 Task: Send an email with the signature Elizabeth Parker with the subject 'Request for a background check' and the message 'Please let me know if there are any changes to the project timeline.' from softage.1@softage.net to softage.8@softage.net,  softage.1@softage.net and softage.9@softage.net with CC to softage.10@softage.net with an attached document Technical_manual.docx
Action: Key pressed n
Screenshot: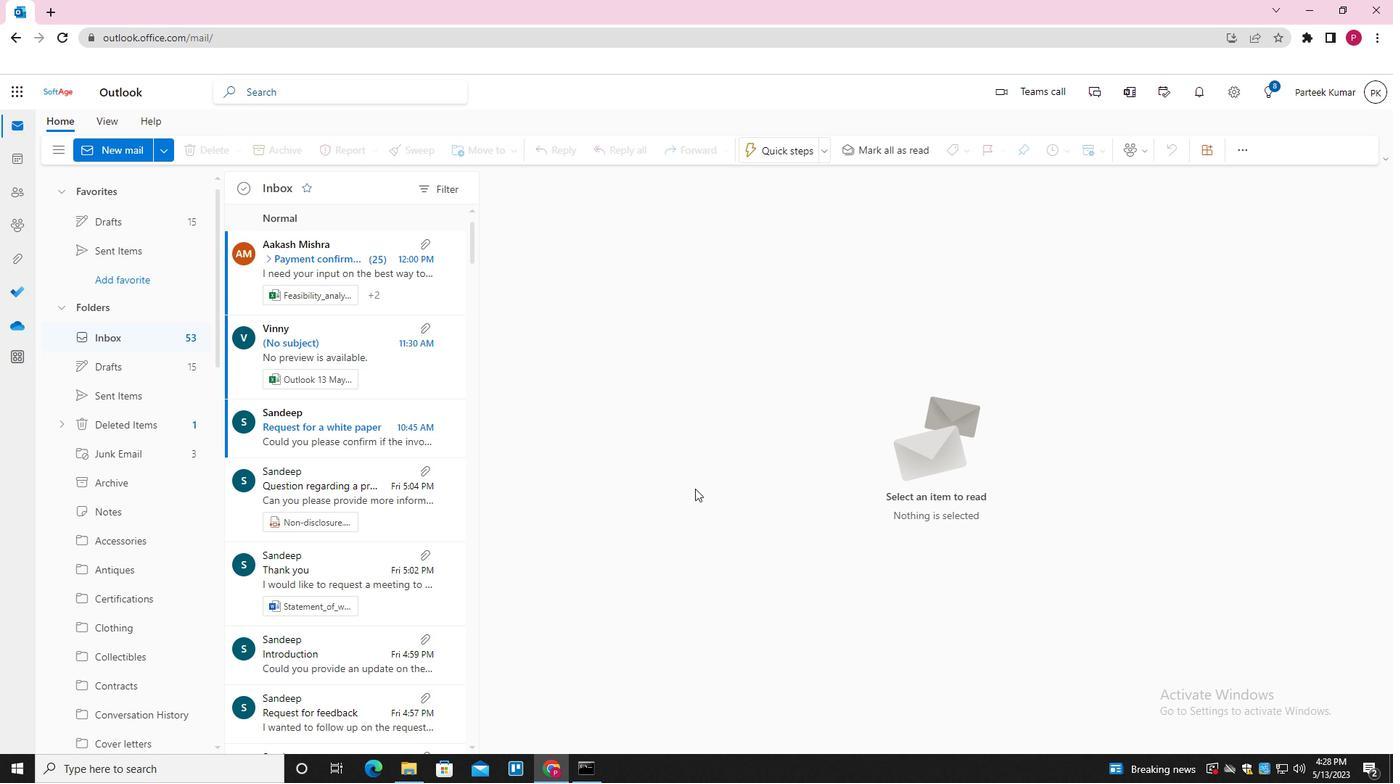 
Action: Mouse moved to (974, 153)
Screenshot: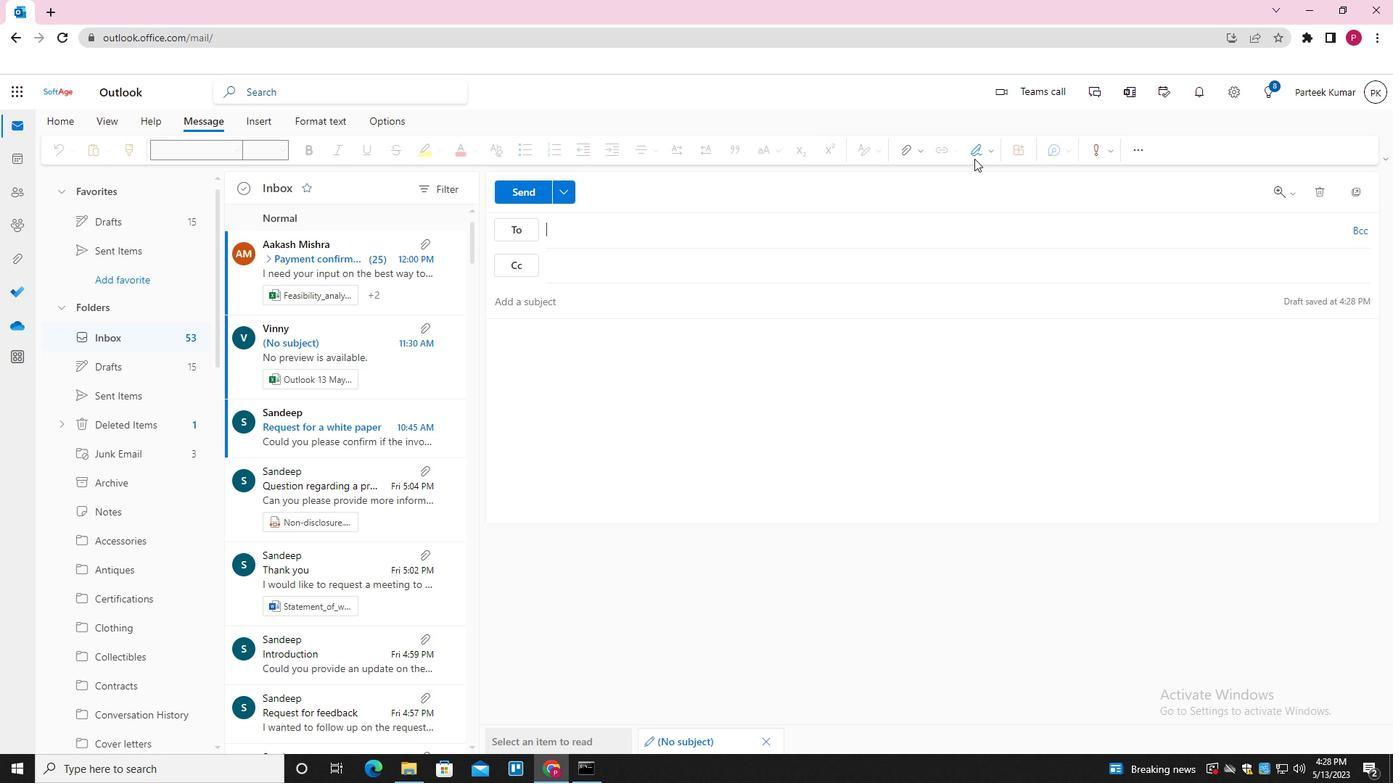 
Action: Mouse pressed left at (974, 153)
Screenshot: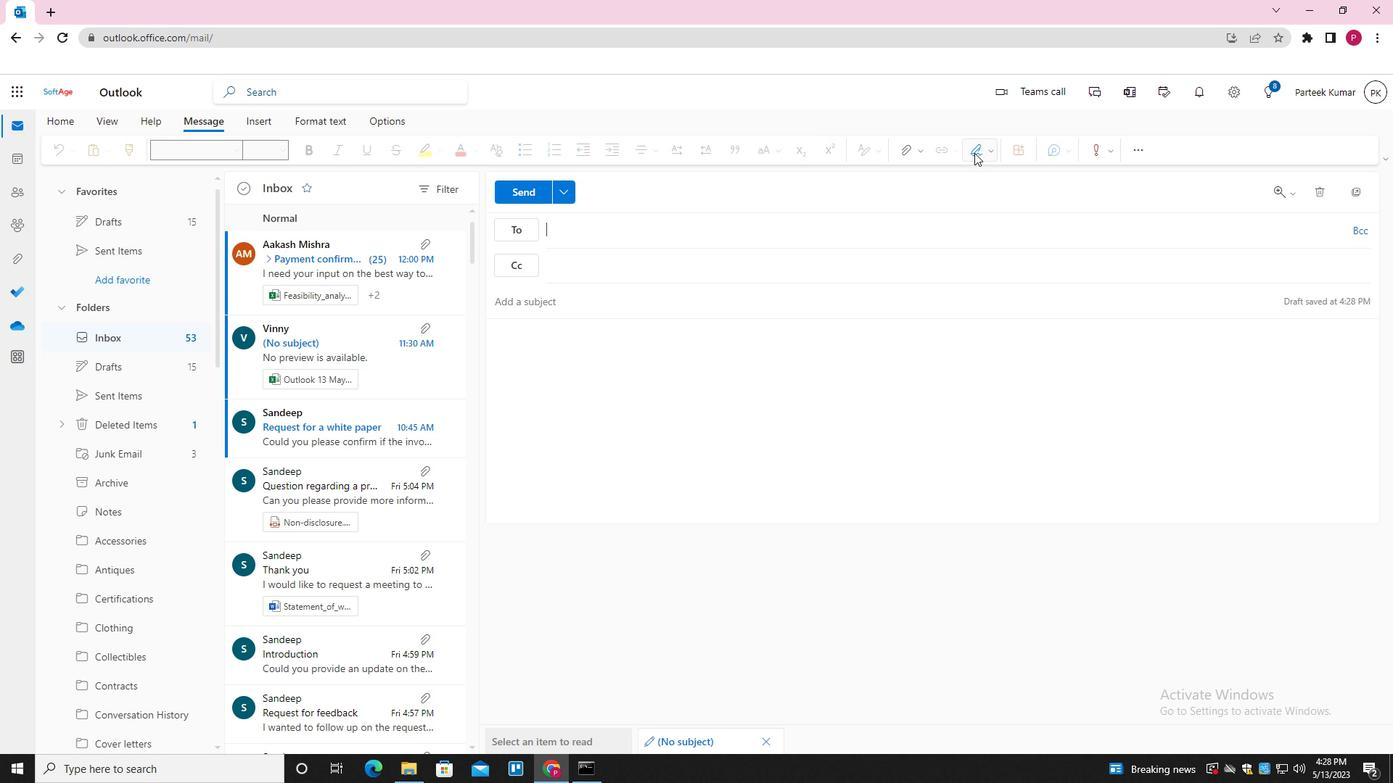 
Action: Mouse moved to (963, 209)
Screenshot: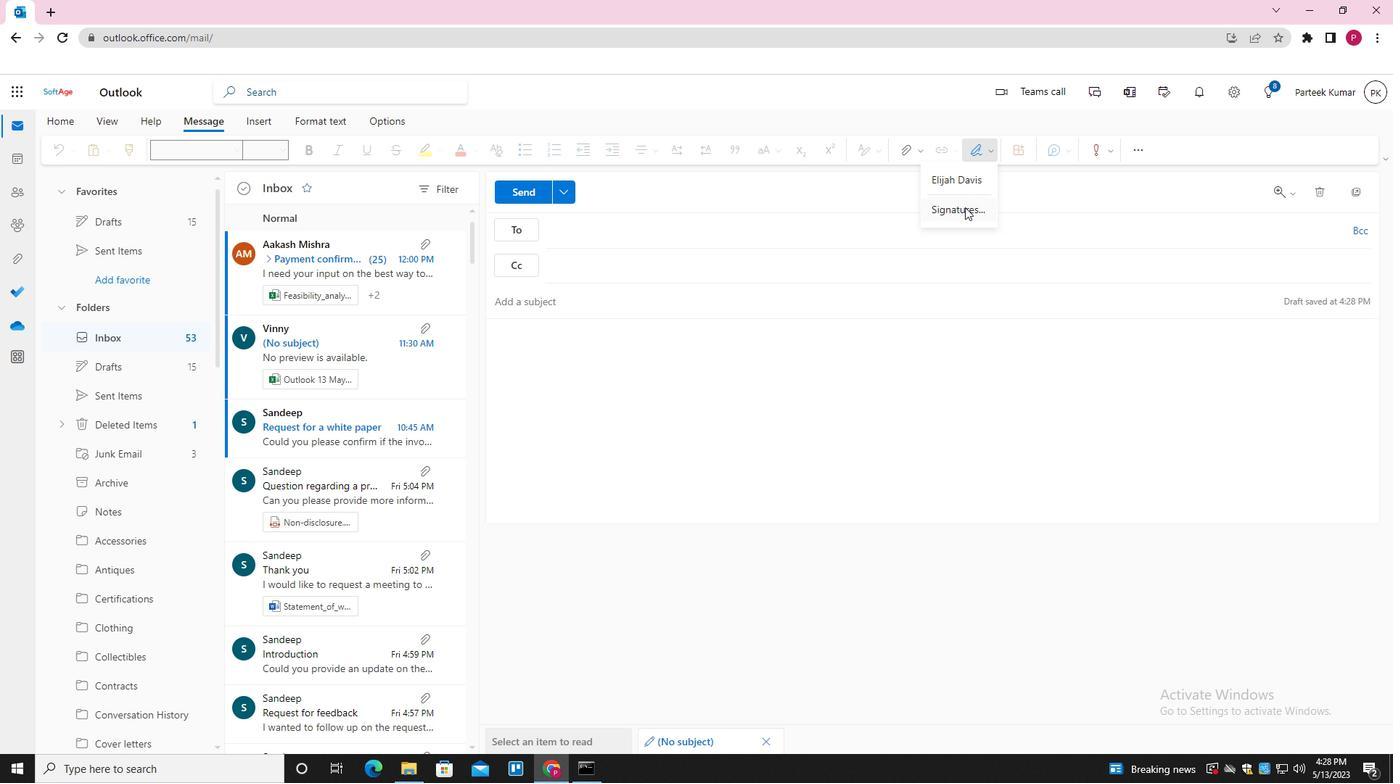 
Action: Mouse pressed left at (963, 209)
Screenshot: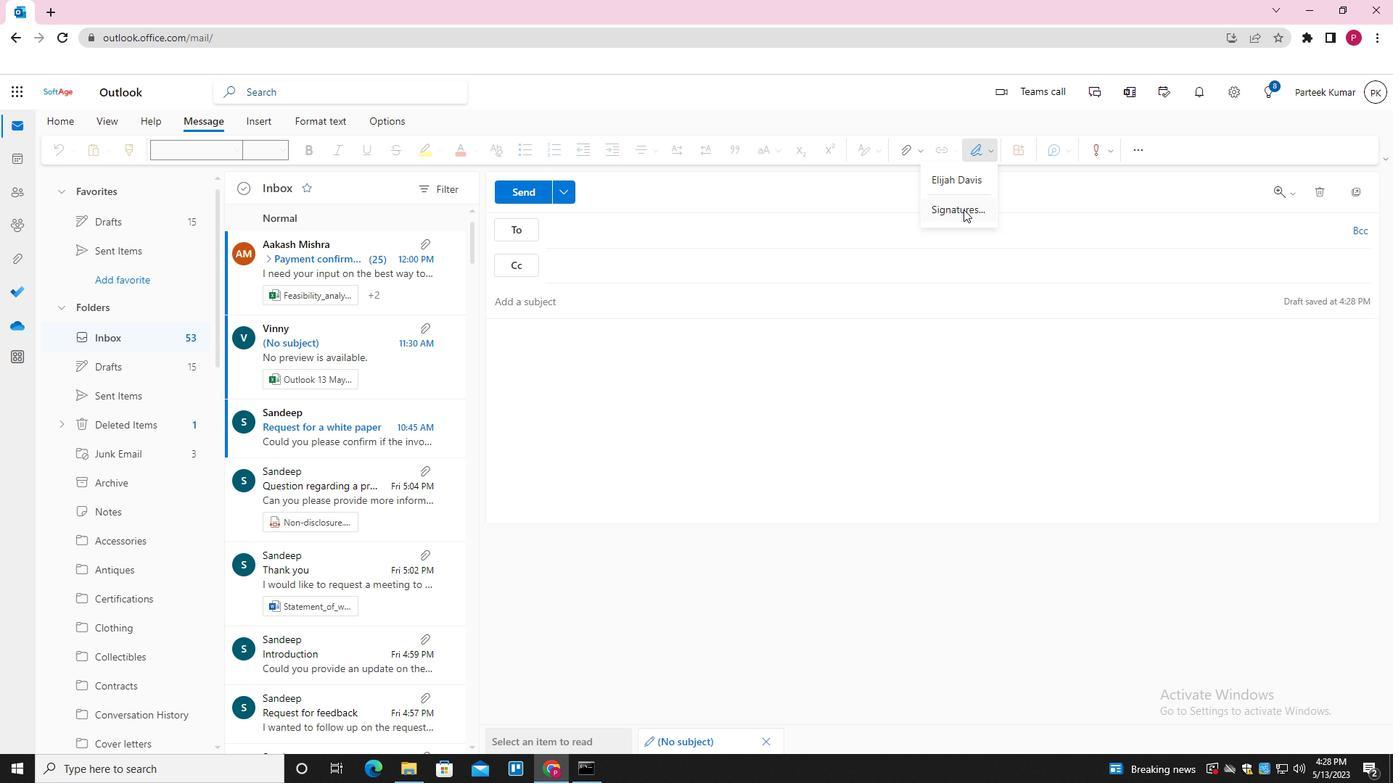
Action: Mouse moved to (988, 272)
Screenshot: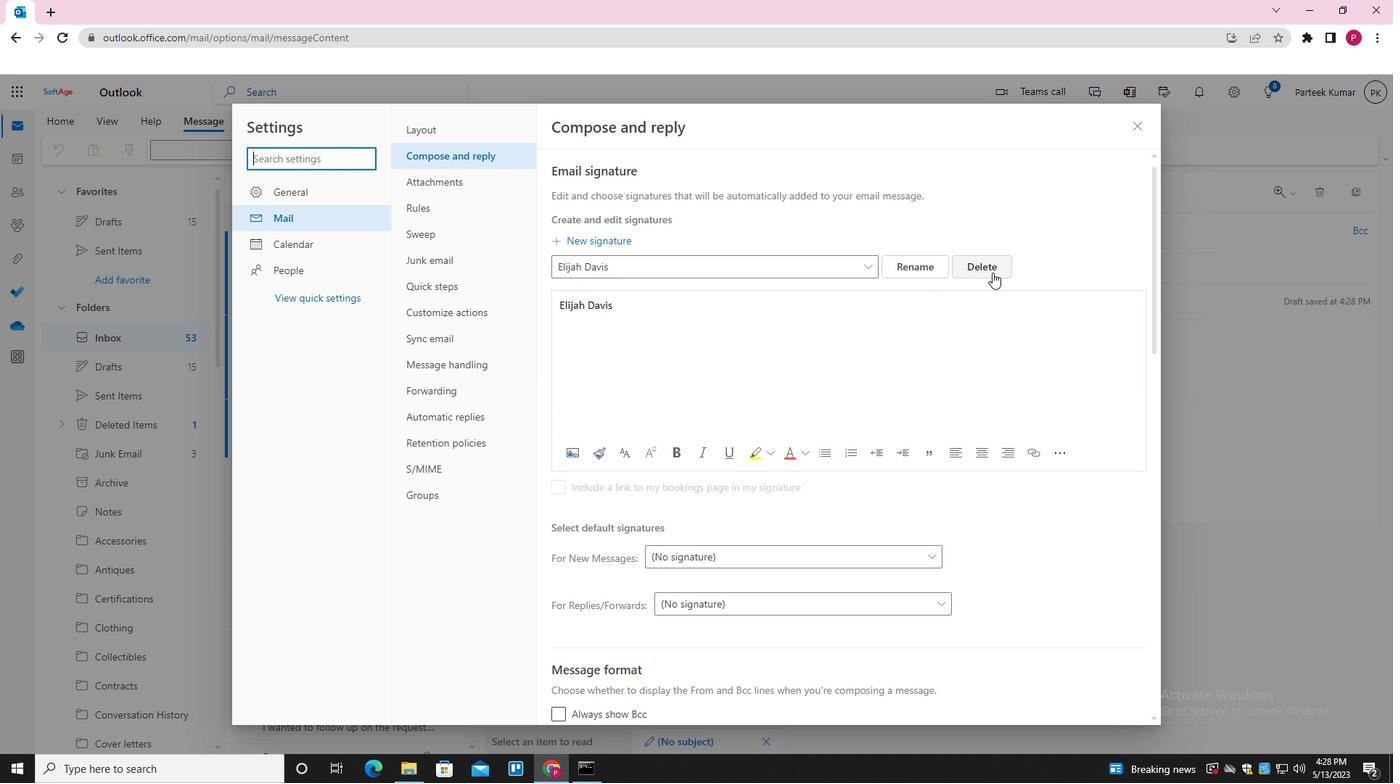 
Action: Mouse pressed left at (988, 272)
Screenshot: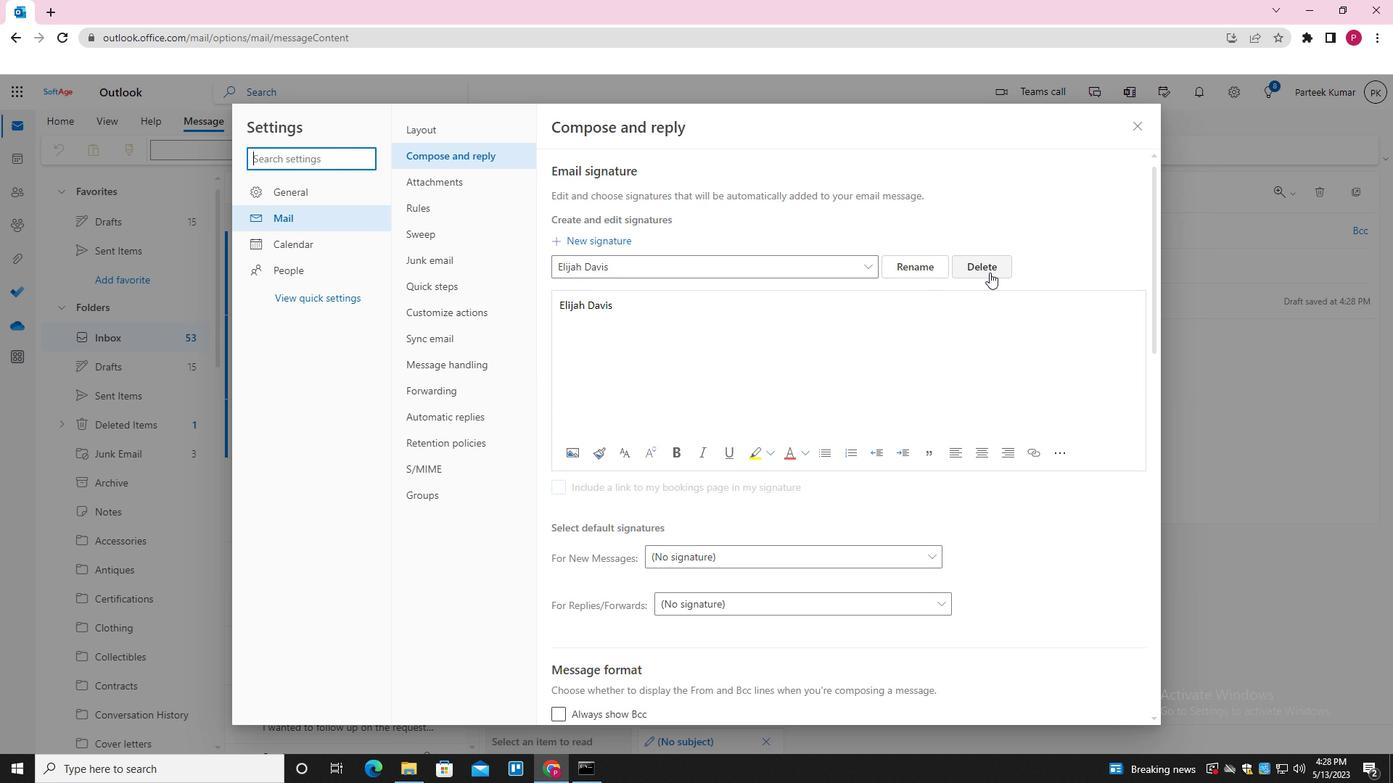 
Action: Mouse moved to (776, 272)
Screenshot: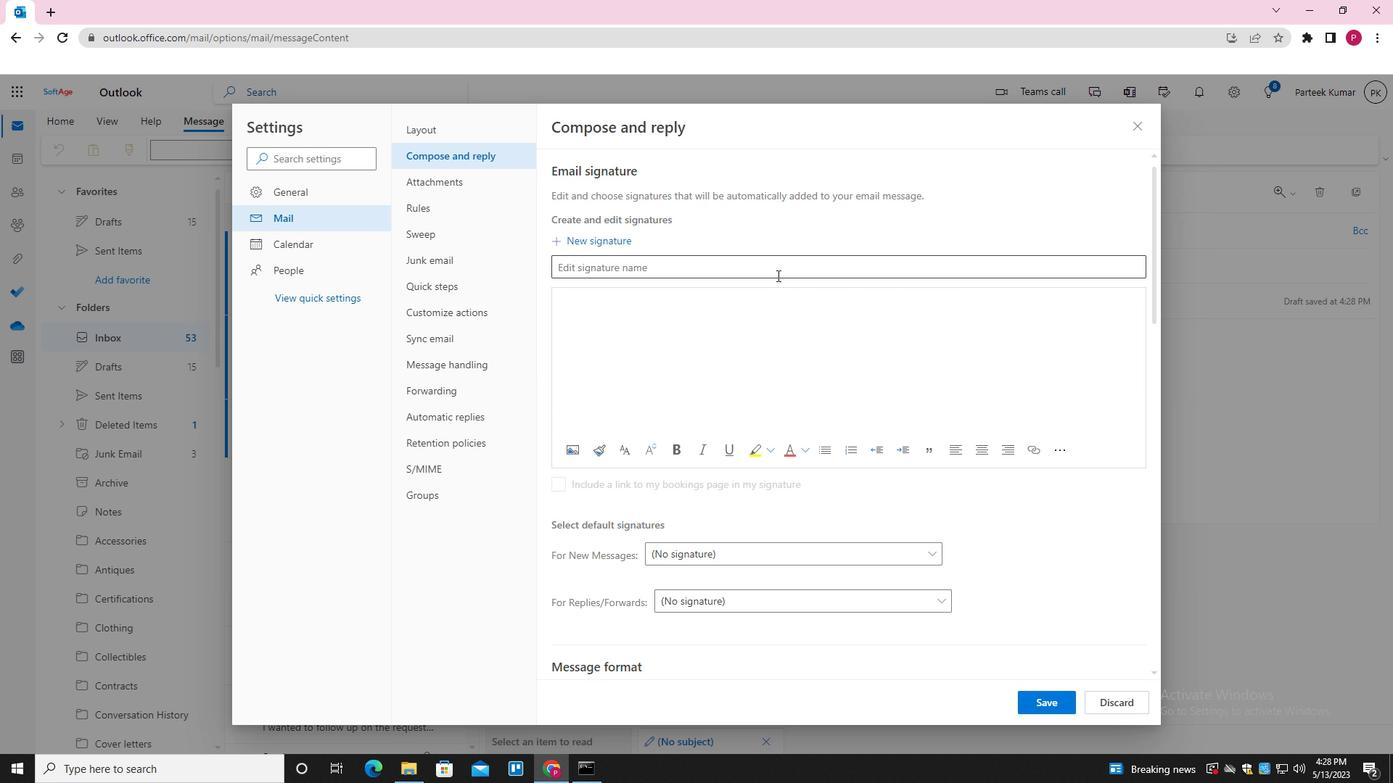 
Action: Mouse pressed left at (776, 272)
Screenshot: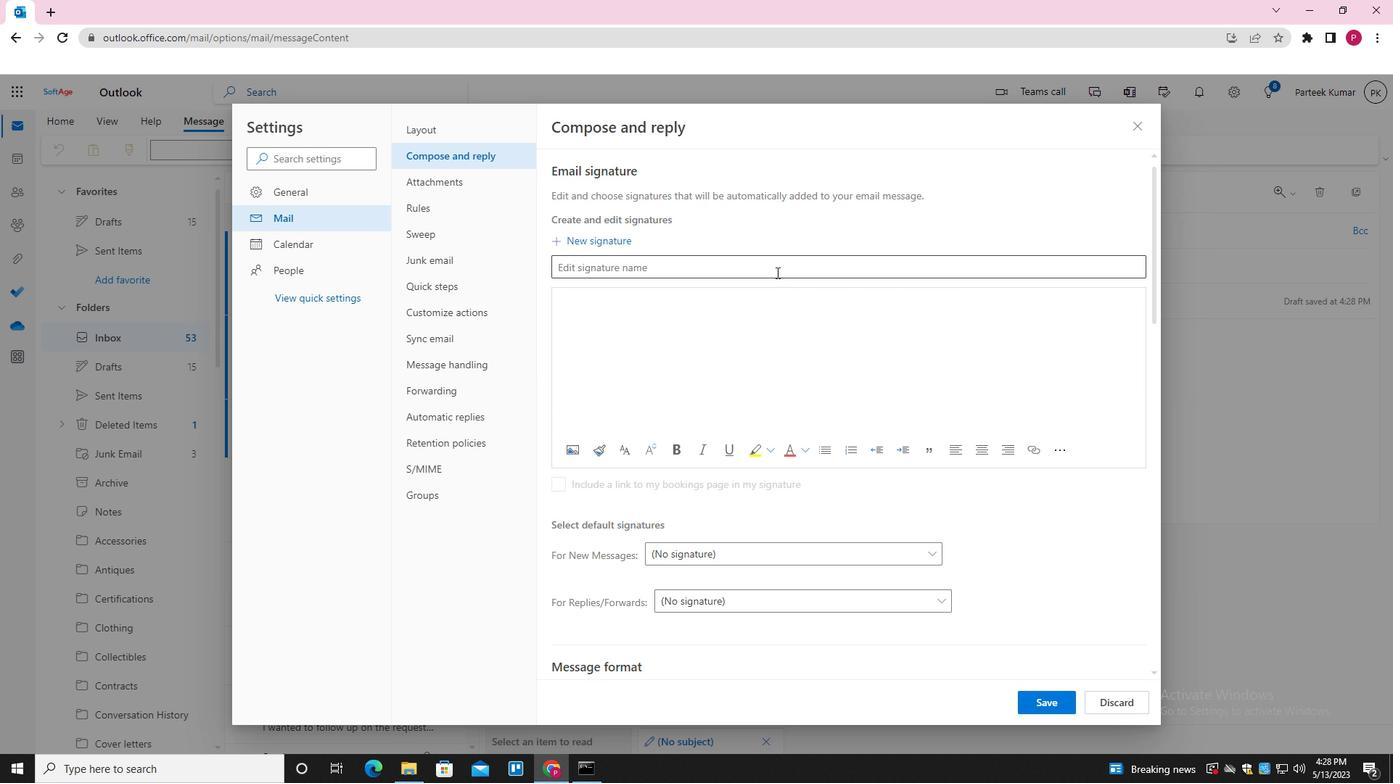 
Action: Mouse moved to (775, 268)
Screenshot: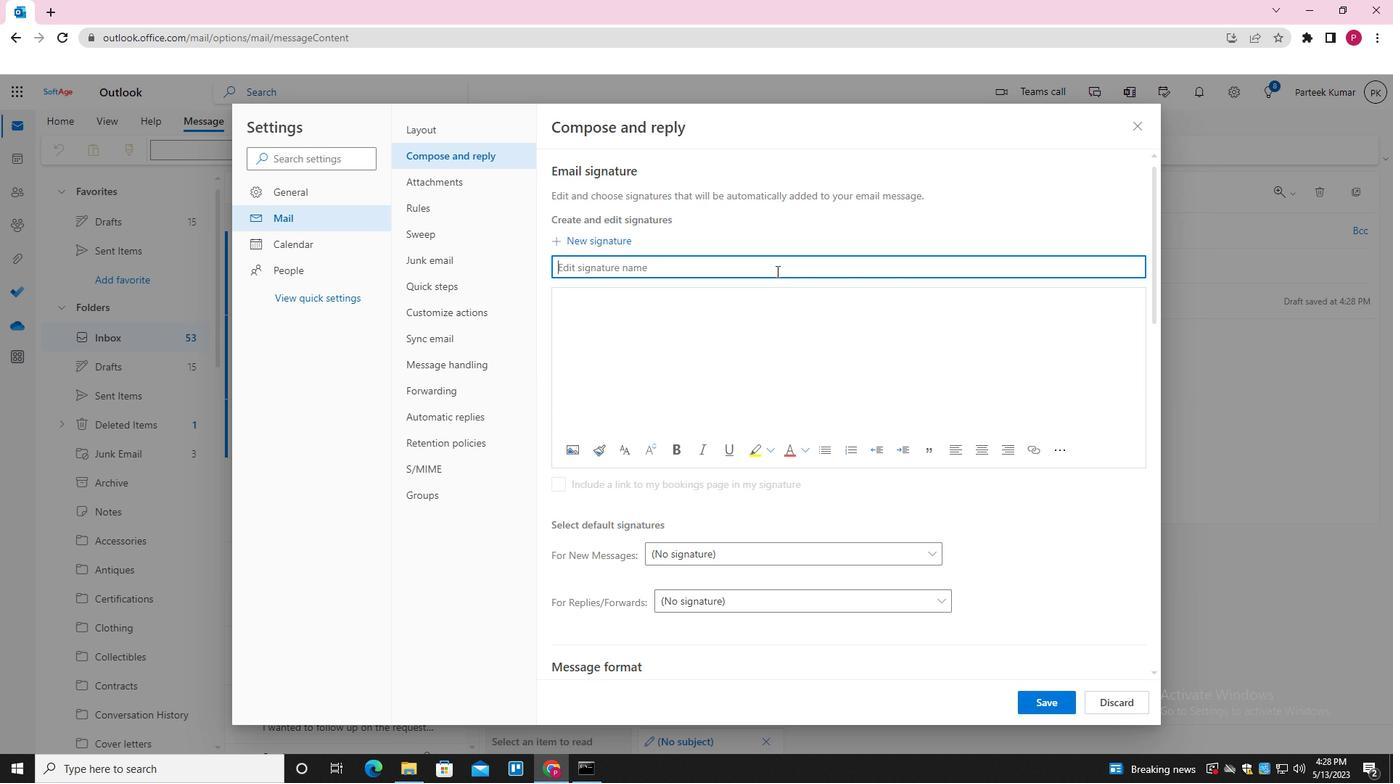 
Action: Key pressed <Key.shift><Key.shift>ELIZABETH<Key.space><Key.shift>PARKER<Key.tab><Key.shift>ELIZABETH<Key.space><Key.shift>PARJ<Key.backspace>KER
Screenshot: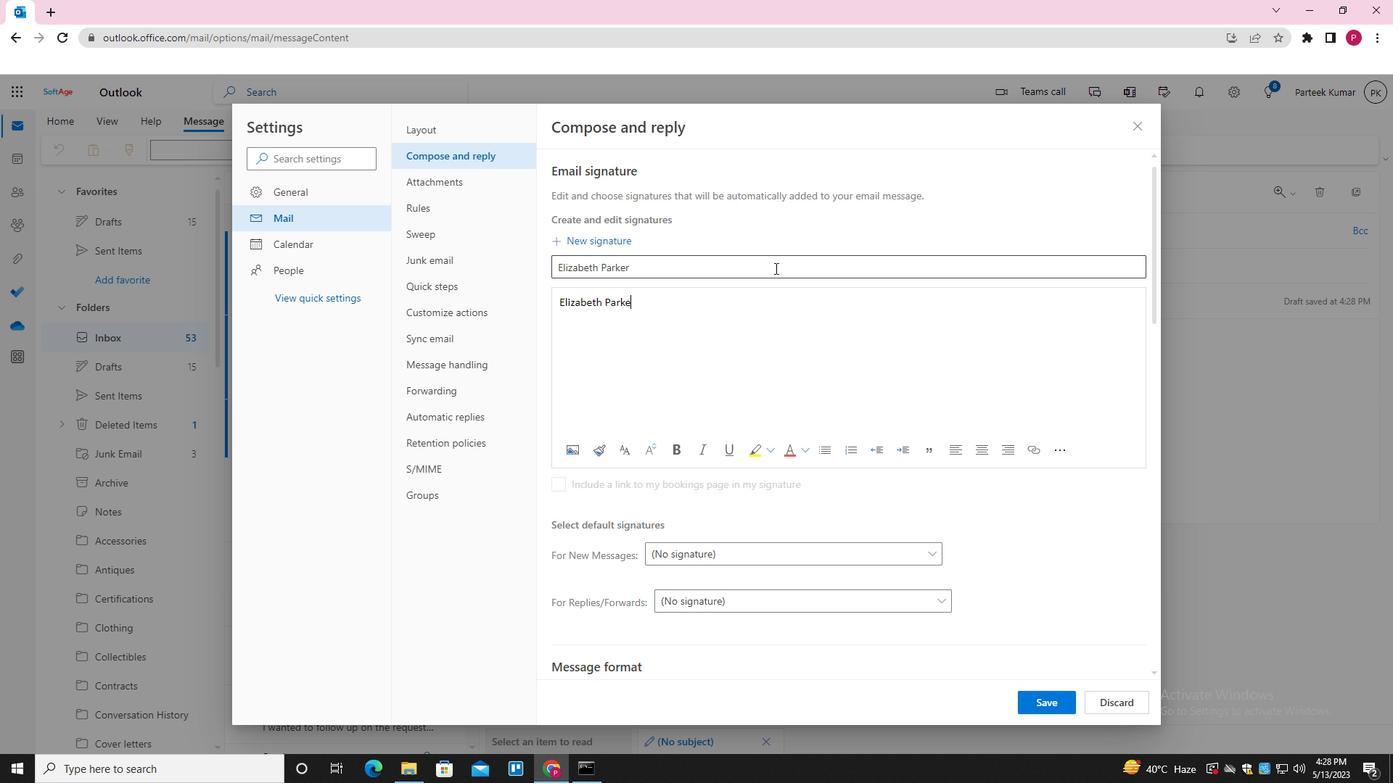 
Action: Mouse moved to (1042, 702)
Screenshot: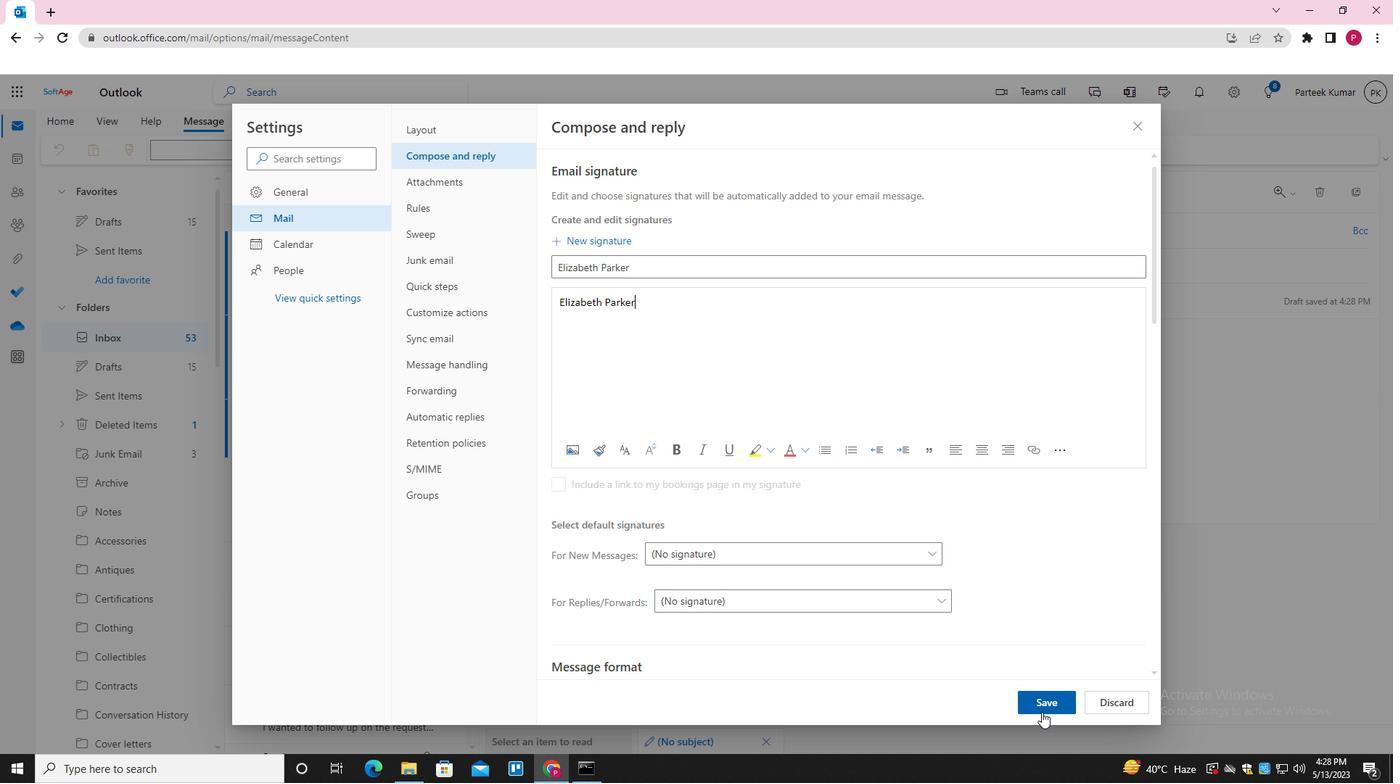 
Action: Mouse pressed left at (1042, 702)
Screenshot: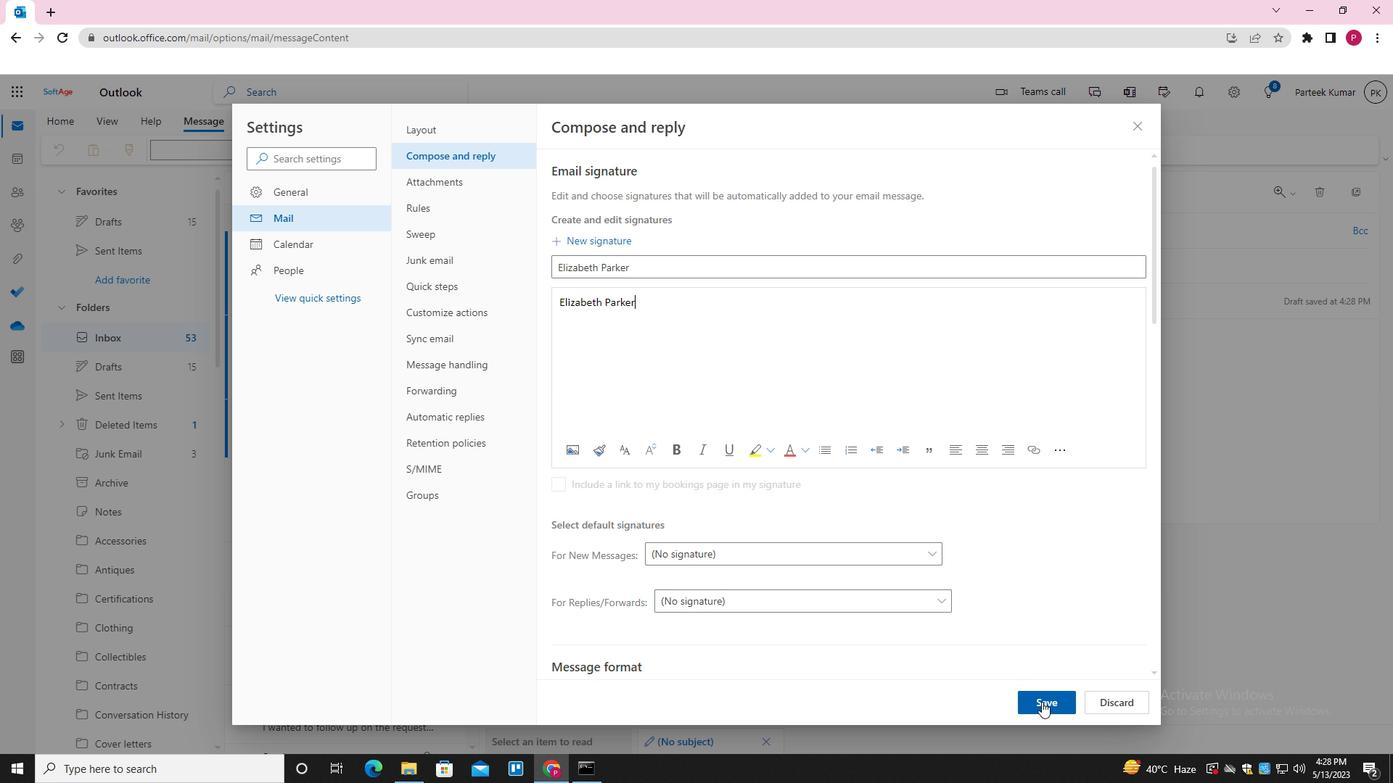 
Action: Mouse moved to (1137, 129)
Screenshot: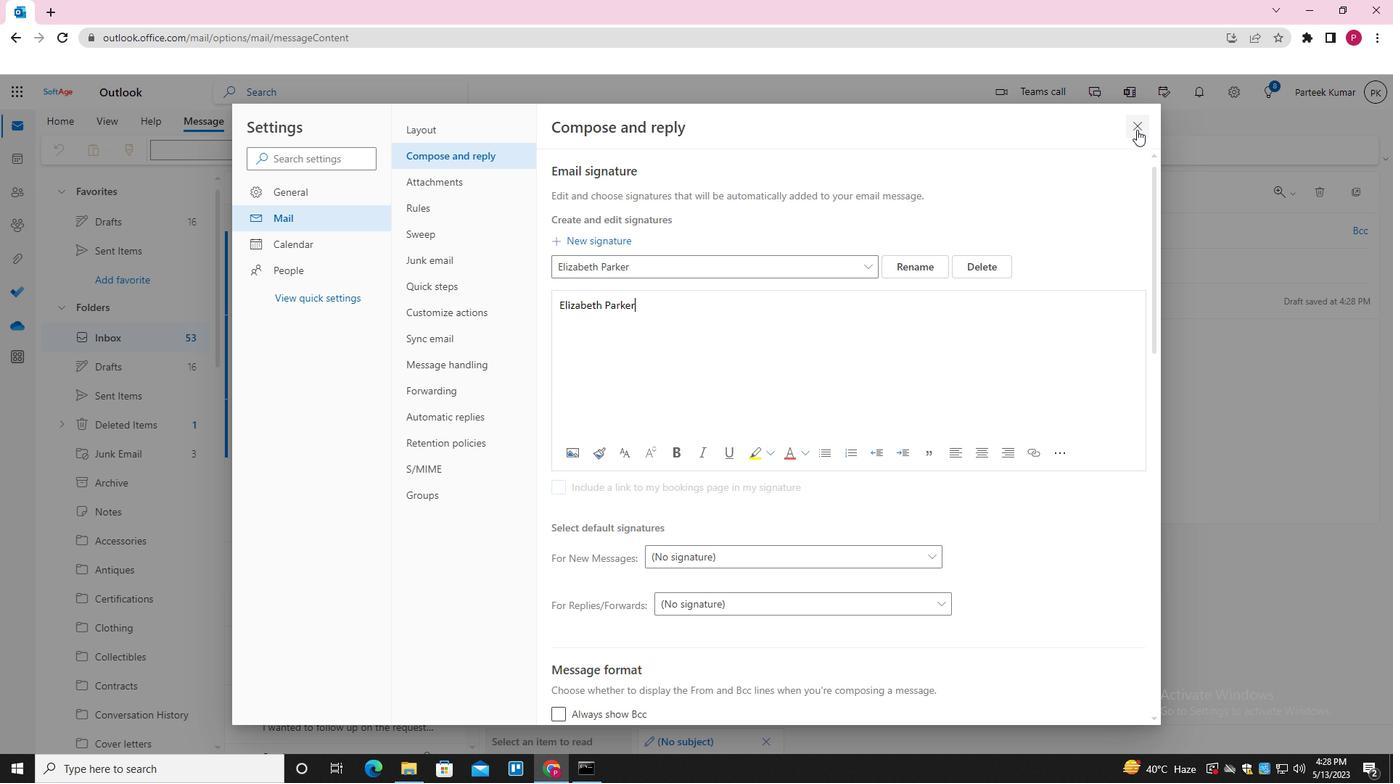 
Action: Mouse pressed left at (1137, 129)
Screenshot: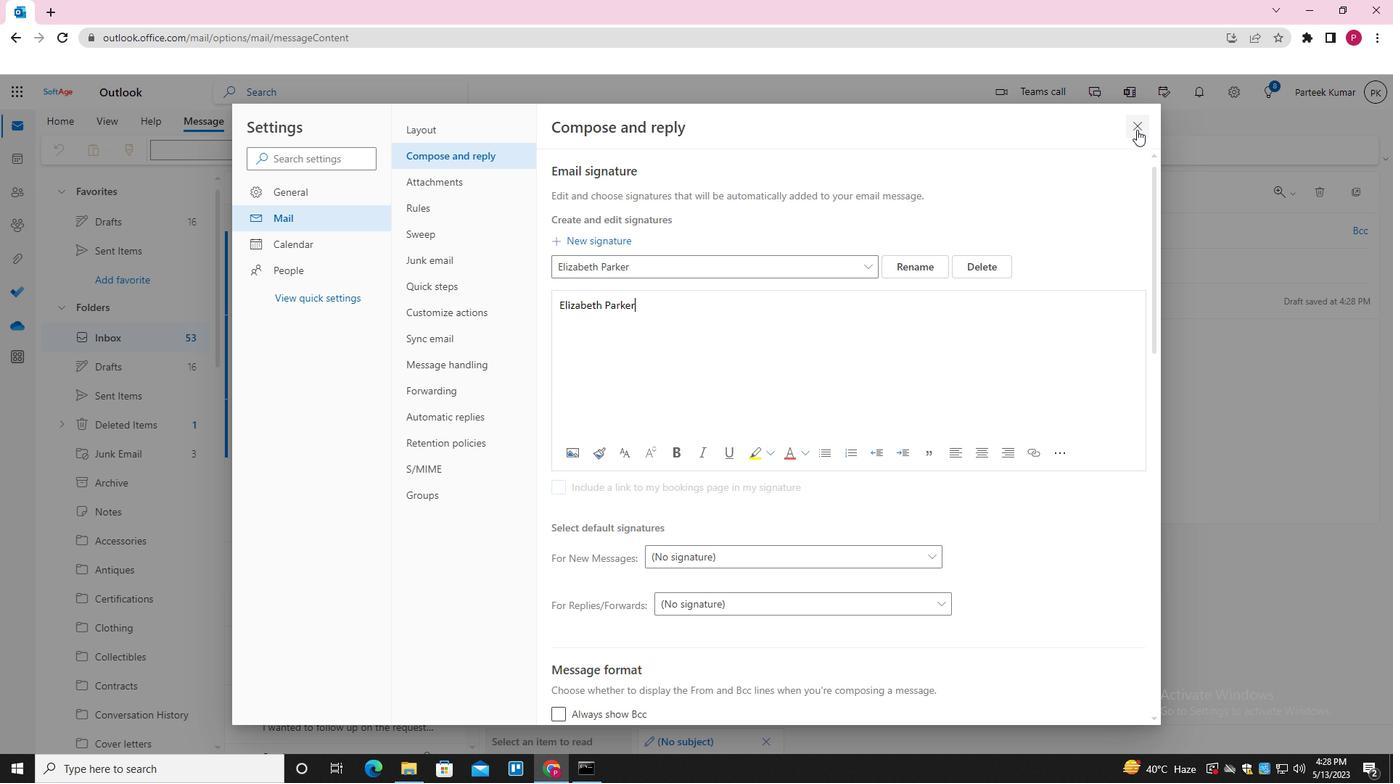 
Action: Mouse moved to (976, 156)
Screenshot: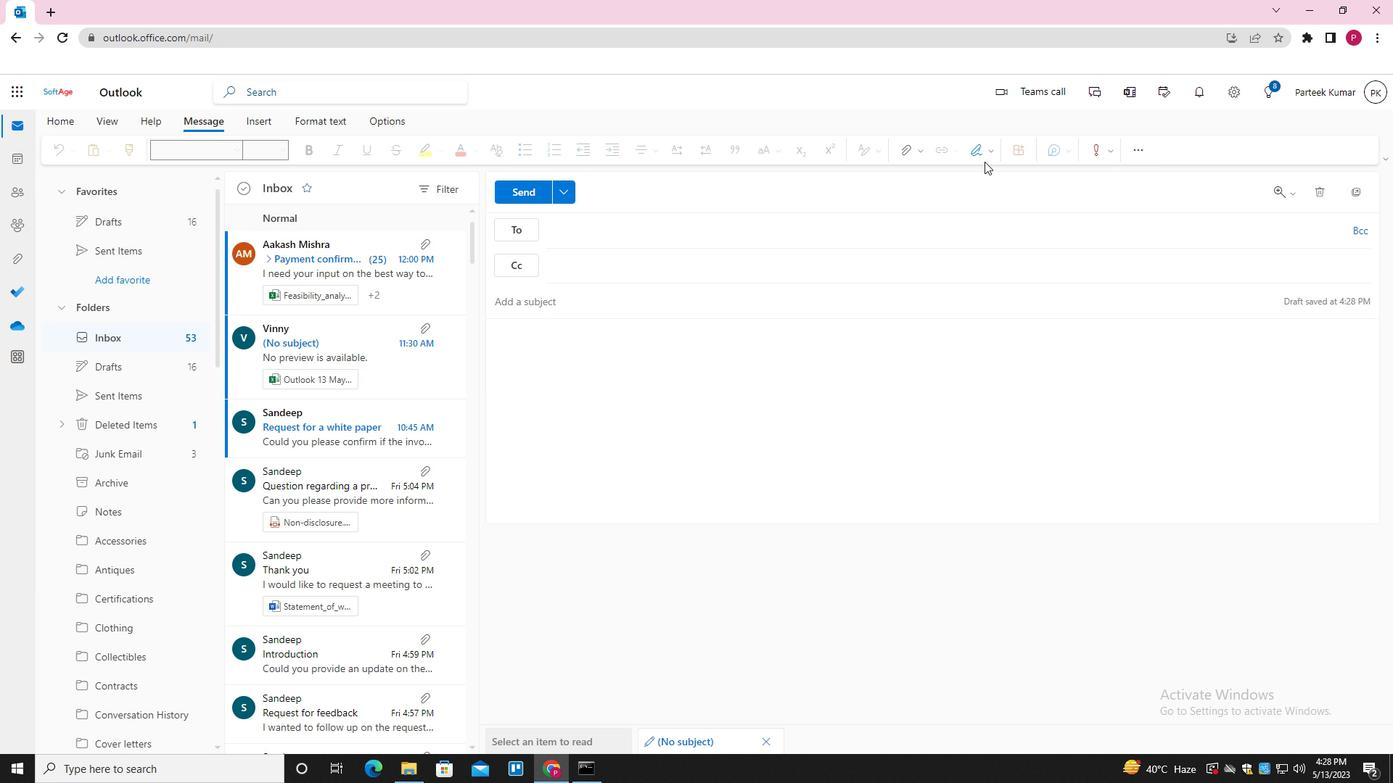 
Action: Mouse pressed left at (976, 156)
Screenshot: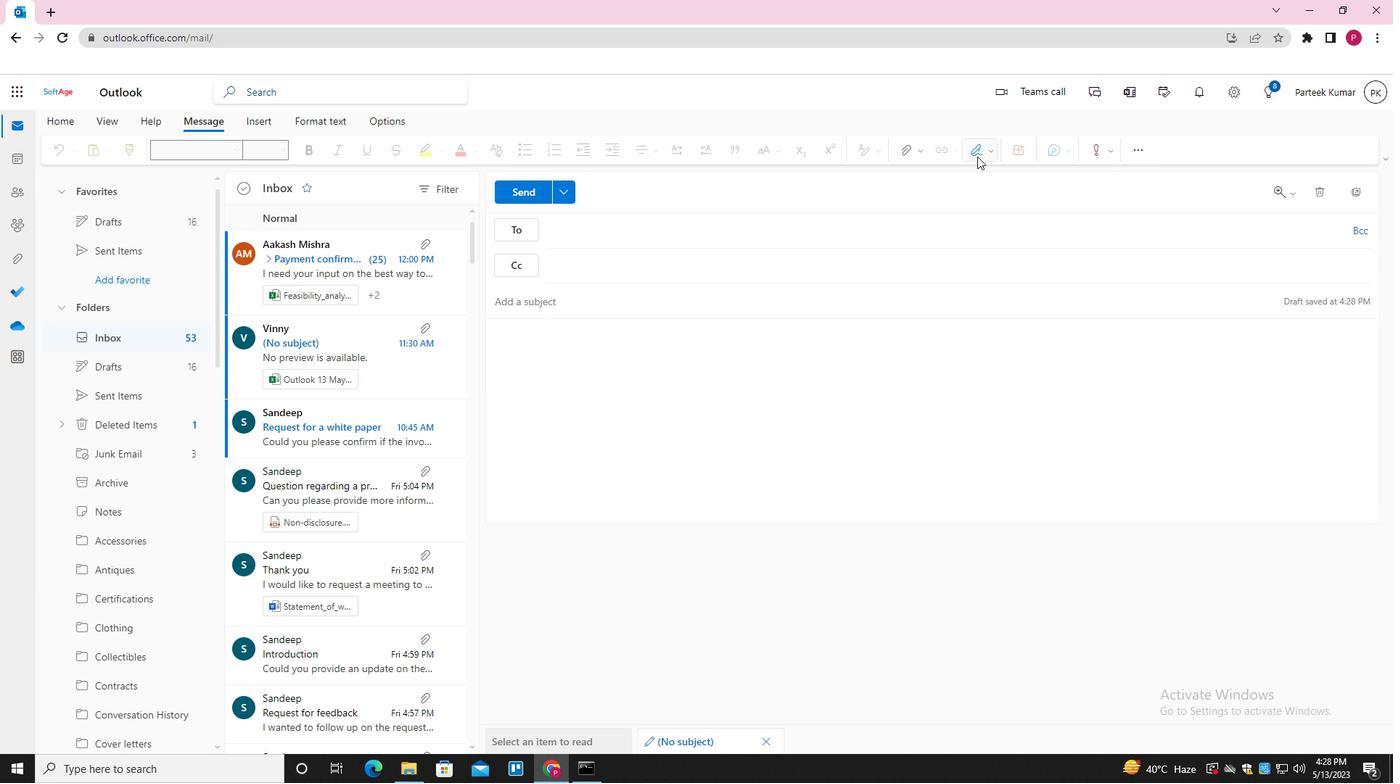 
Action: Mouse moved to (967, 181)
Screenshot: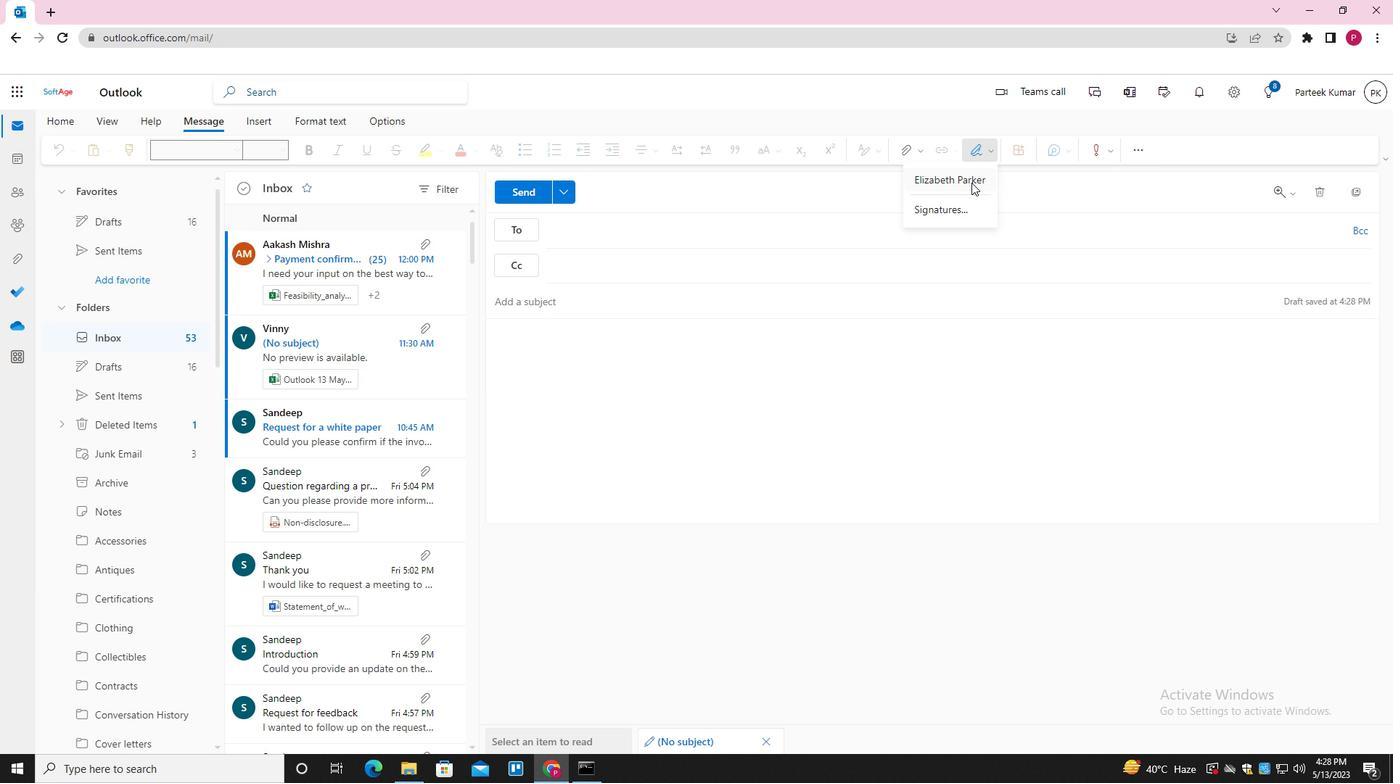
Action: Mouse pressed left at (967, 181)
Screenshot: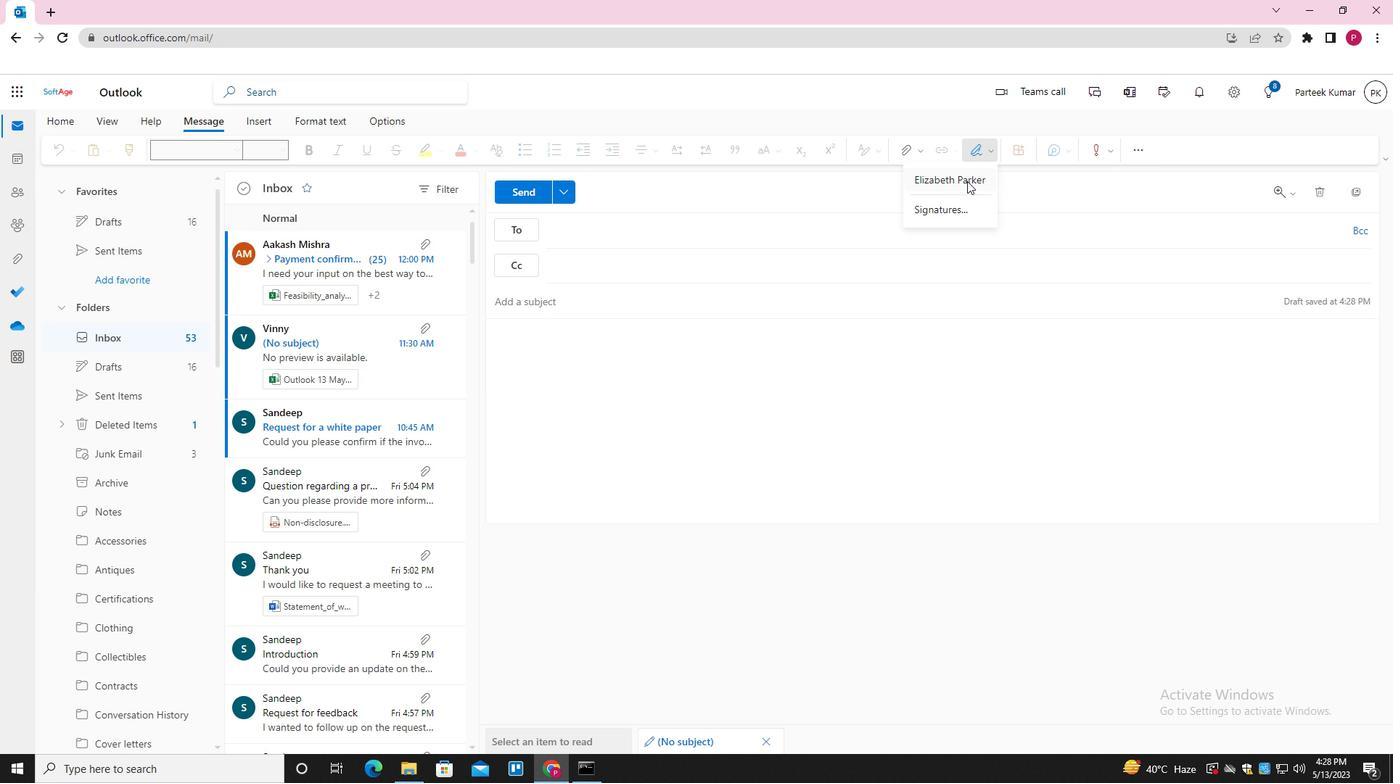 
Action: Mouse moved to (626, 304)
Screenshot: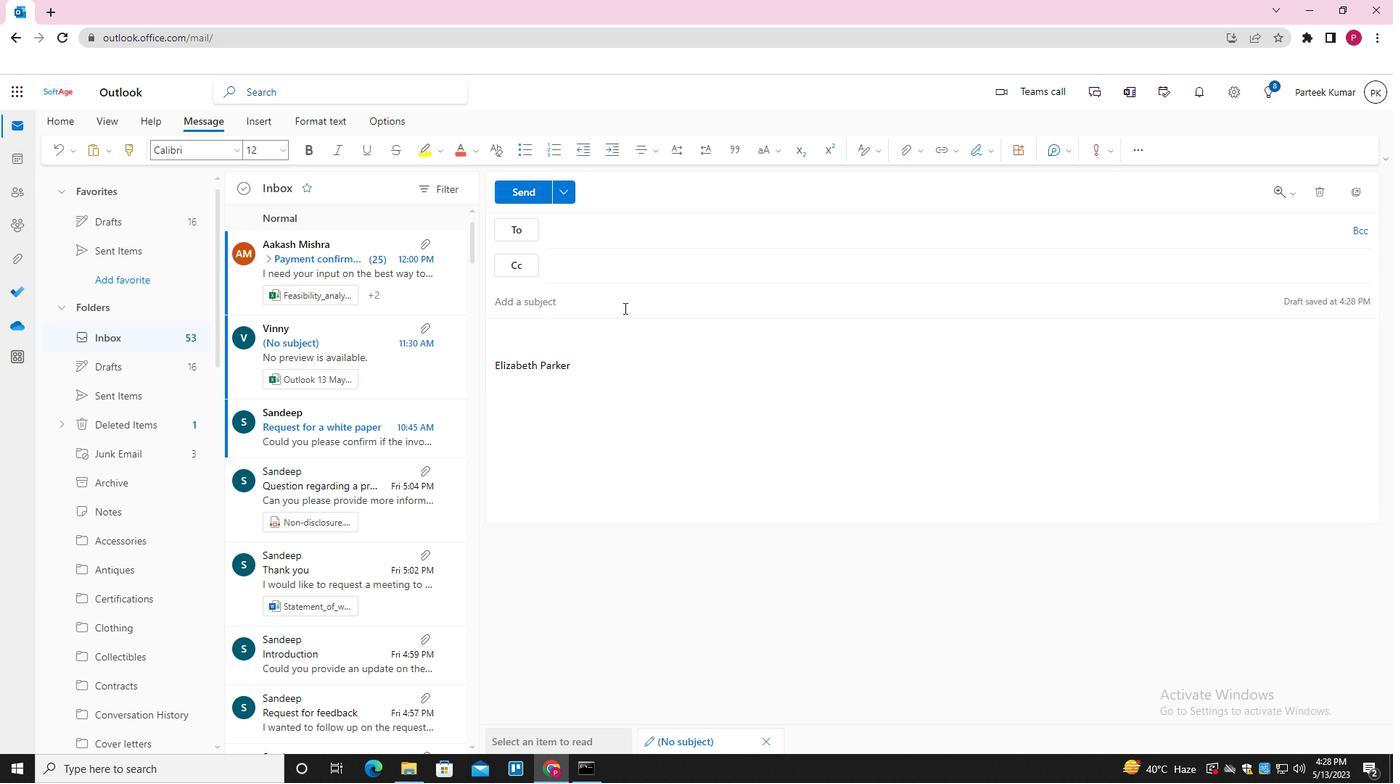 
Action: Mouse pressed left at (626, 304)
Screenshot: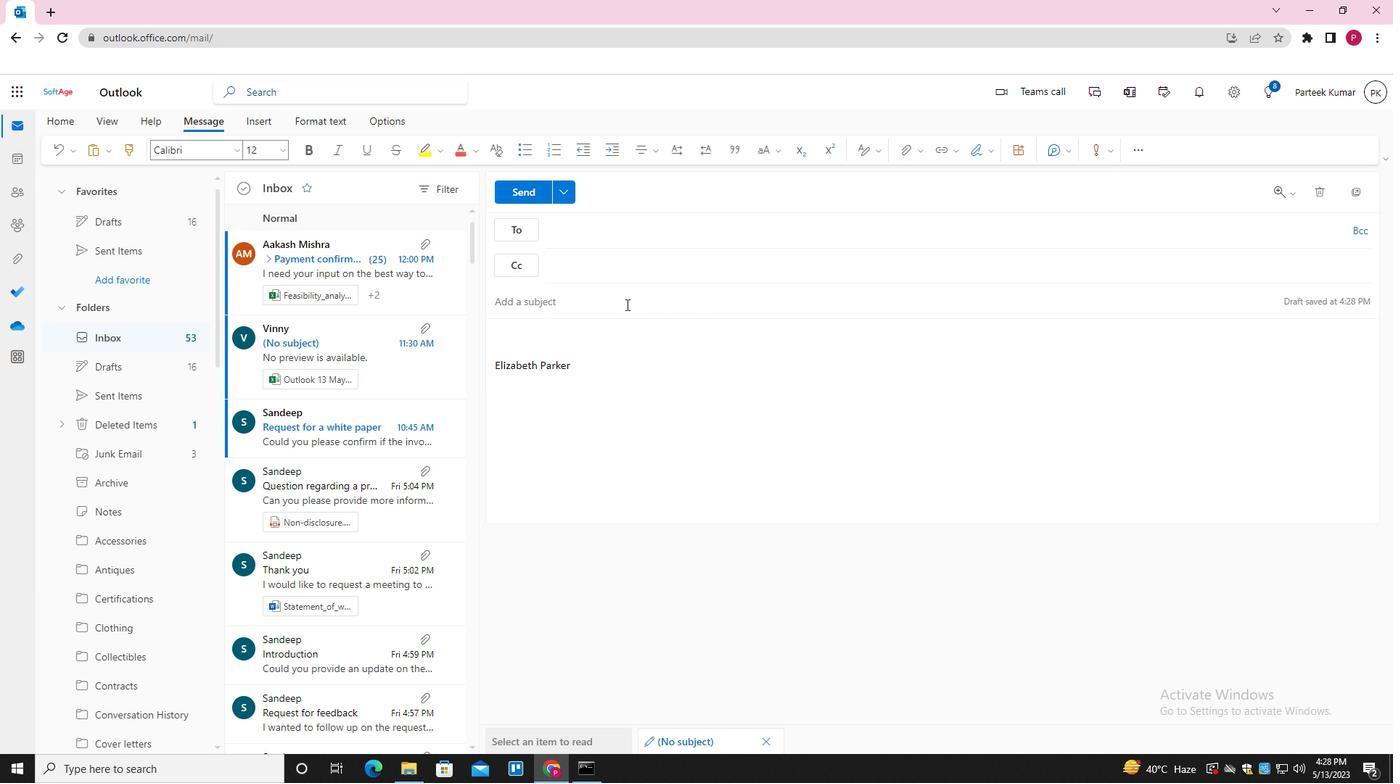 
Action: Key pressed <Key.shift>REQUEST<Key.space>FOR<Key.space>A<Key.space>BACKGROUNF<Key.backspace>D<Key.space>V<Key.backspace>CHECK<Key.space><Key.tab><Key.shift_r>PLEASE<Key.space>LET<Key.space>ME<Key.space>KNI<Key.backspace>OW<Key.space>IF<Key.space>THERE<Key.space>ARE<Key.space>ANY<Key.space>CHANGES<Key.space>TO<Key.space>THE<Key.space>P<Key.backspace>PROJECT<Key.space>TIMELINE
Screenshot: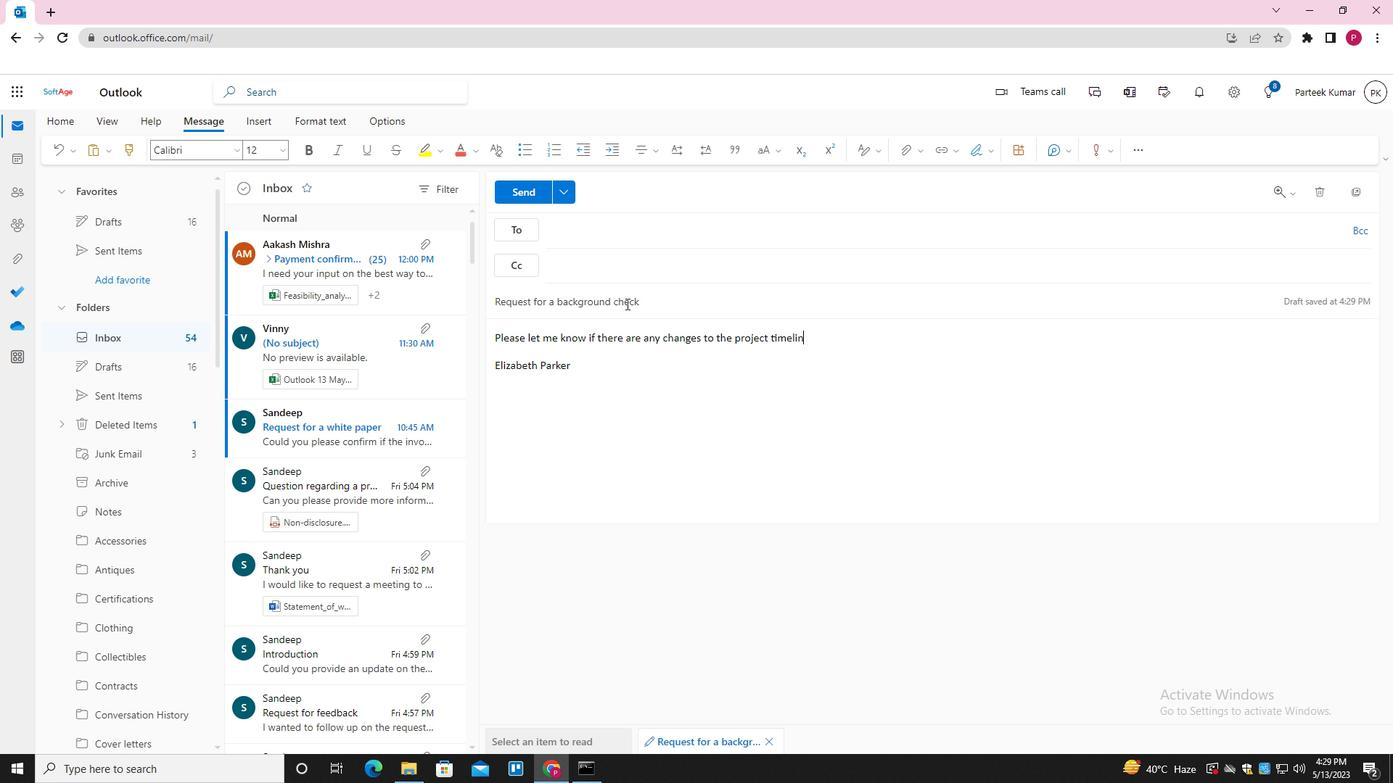 
Action: Mouse moved to (597, 227)
Screenshot: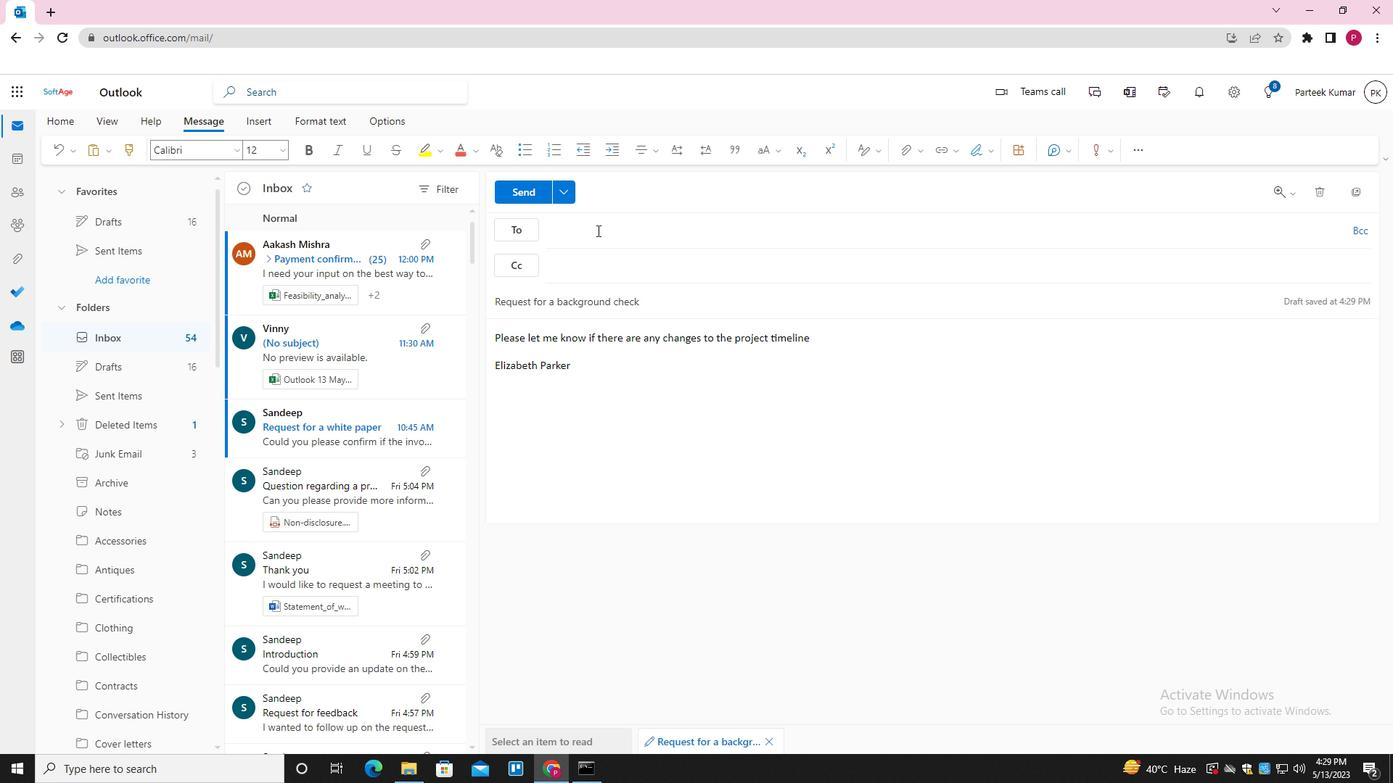 
Action: Mouse pressed left at (597, 227)
Screenshot: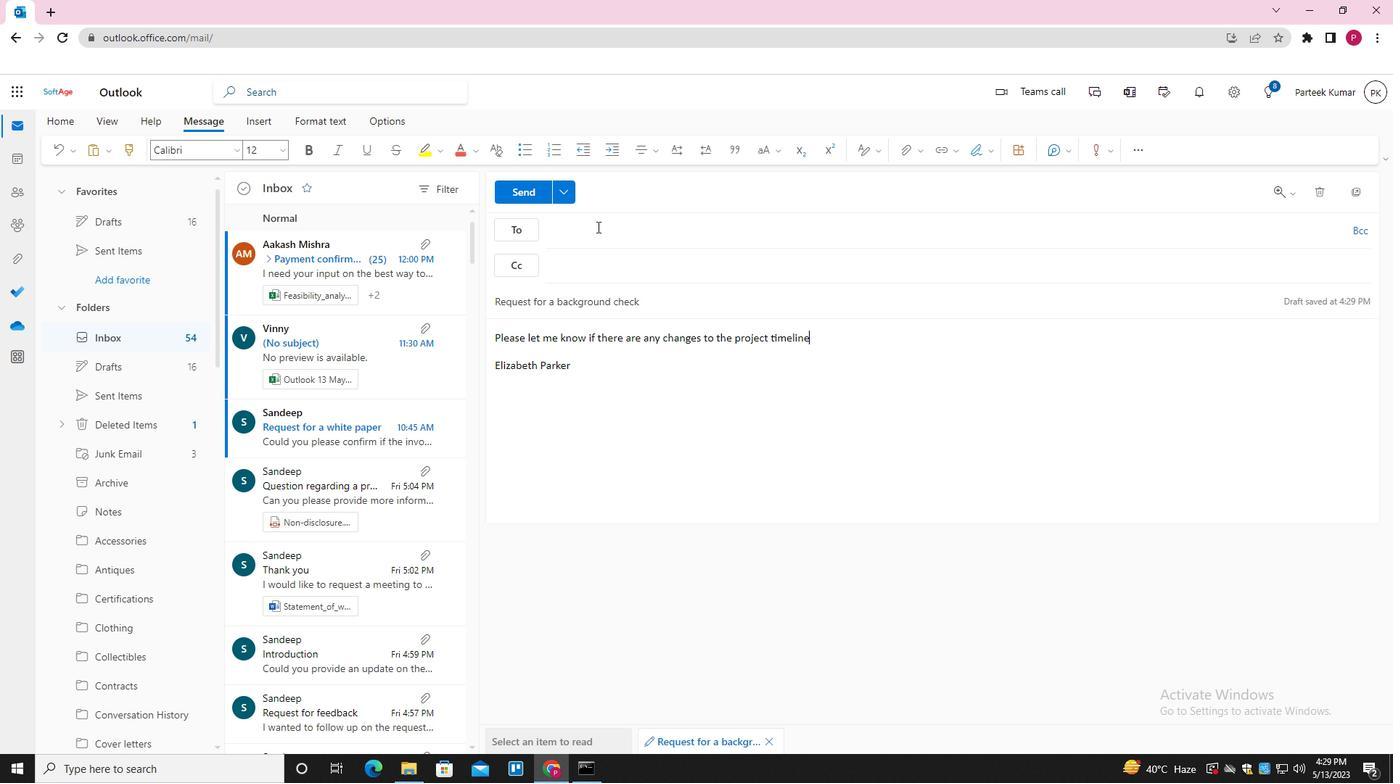 
Action: Key pressed SOFTAGE.8<Key.shift>@SOFTAGE.NET<Key.enter>SOFTAGE/<Key.backspace>.1<Key.shift>@SOFTAGE.NET<Key.enter>SOFTAGE/<Key.backspace>.9<Key.shift>@SOFTAGE.NET<Key.enter><Key.tab>SOFTAGE.10<Key.shift>@SOFTAGE.NET<Key.enter>
Screenshot: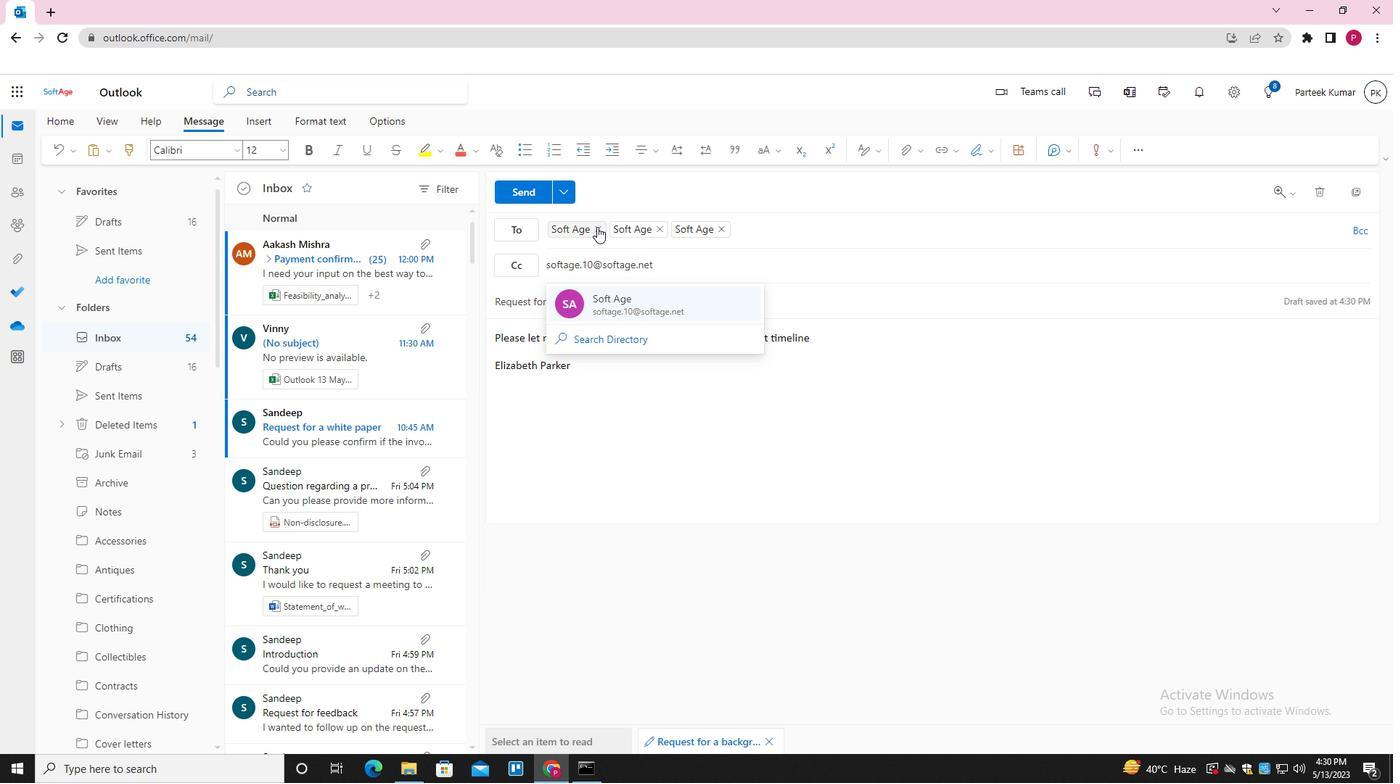 
Action: Mouse moved to (906, 149)
Screenshot: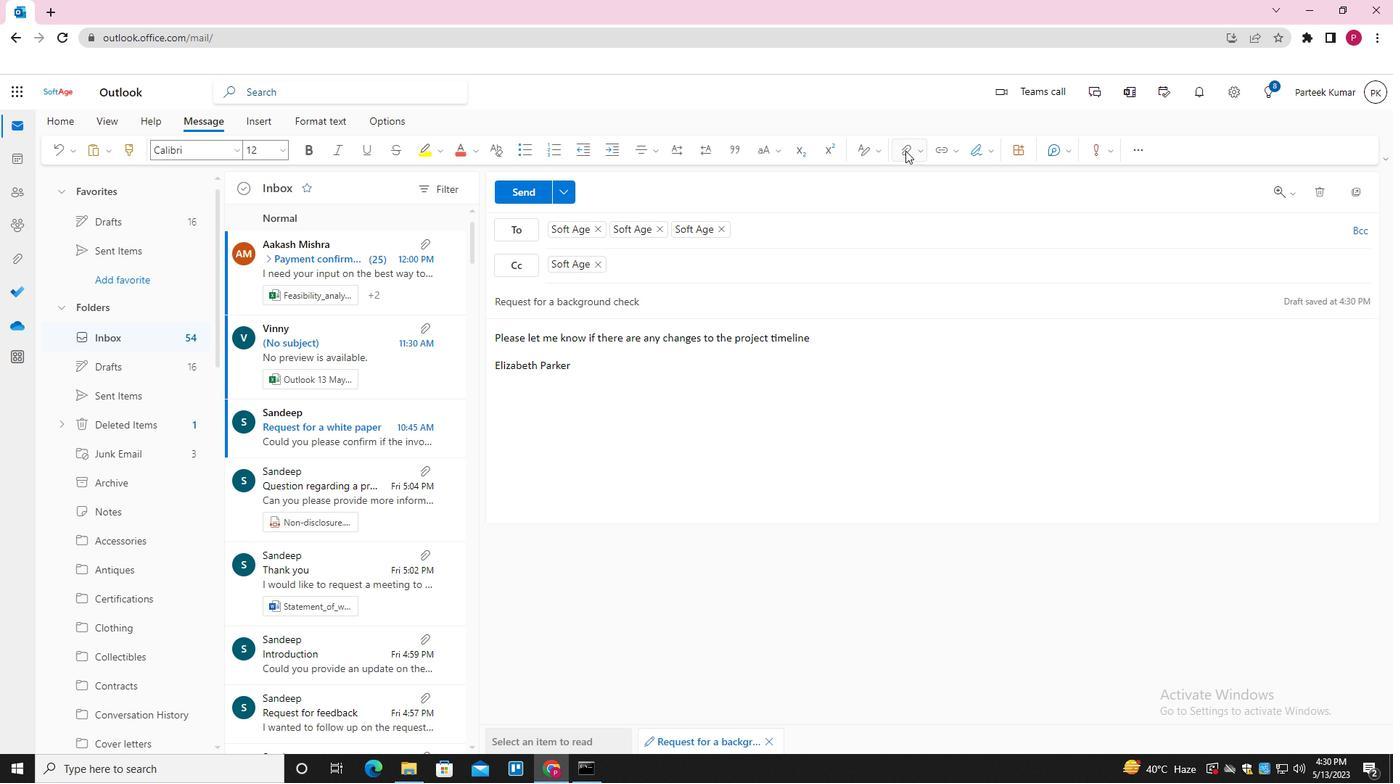 
Action: Mouse pressed left at (906, 149)
Screenshot: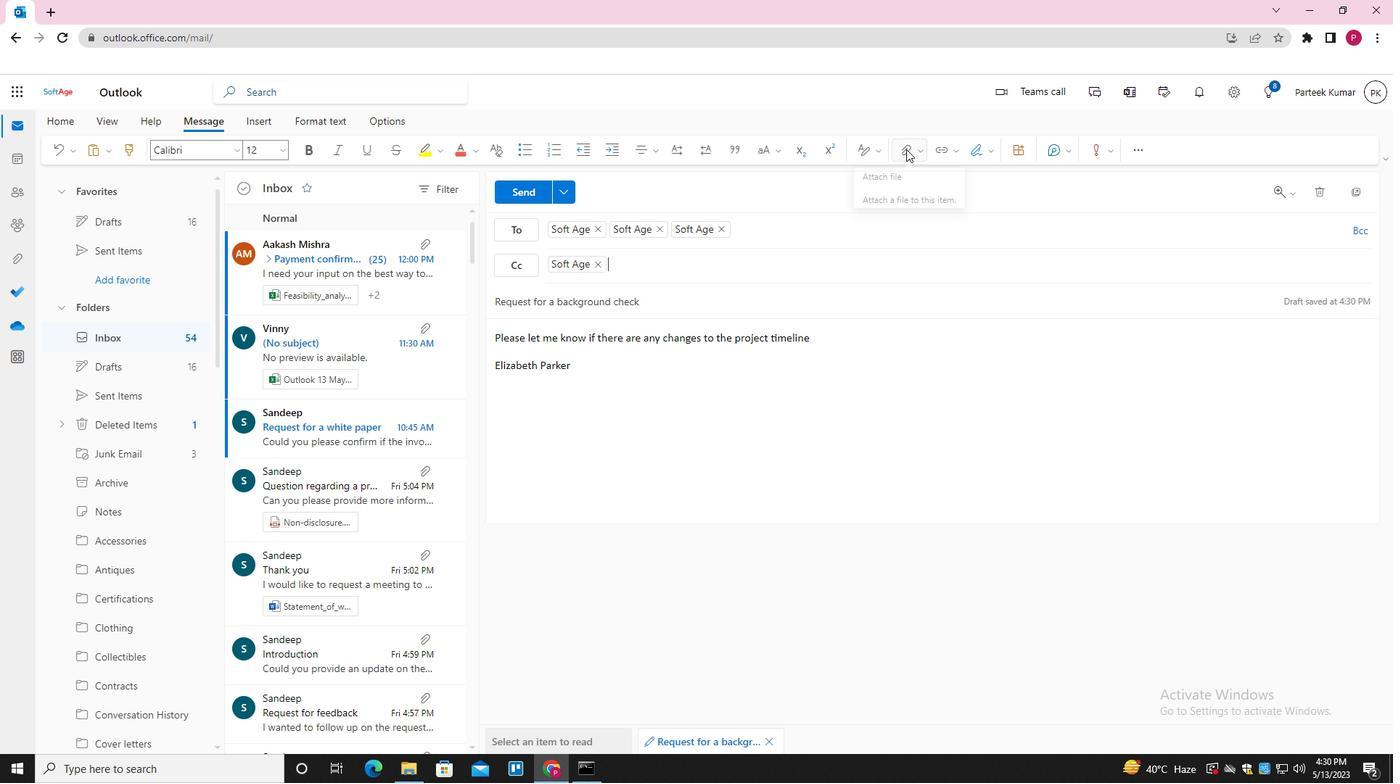 
Action: Mouse moved to (847, 184)
Screenshot: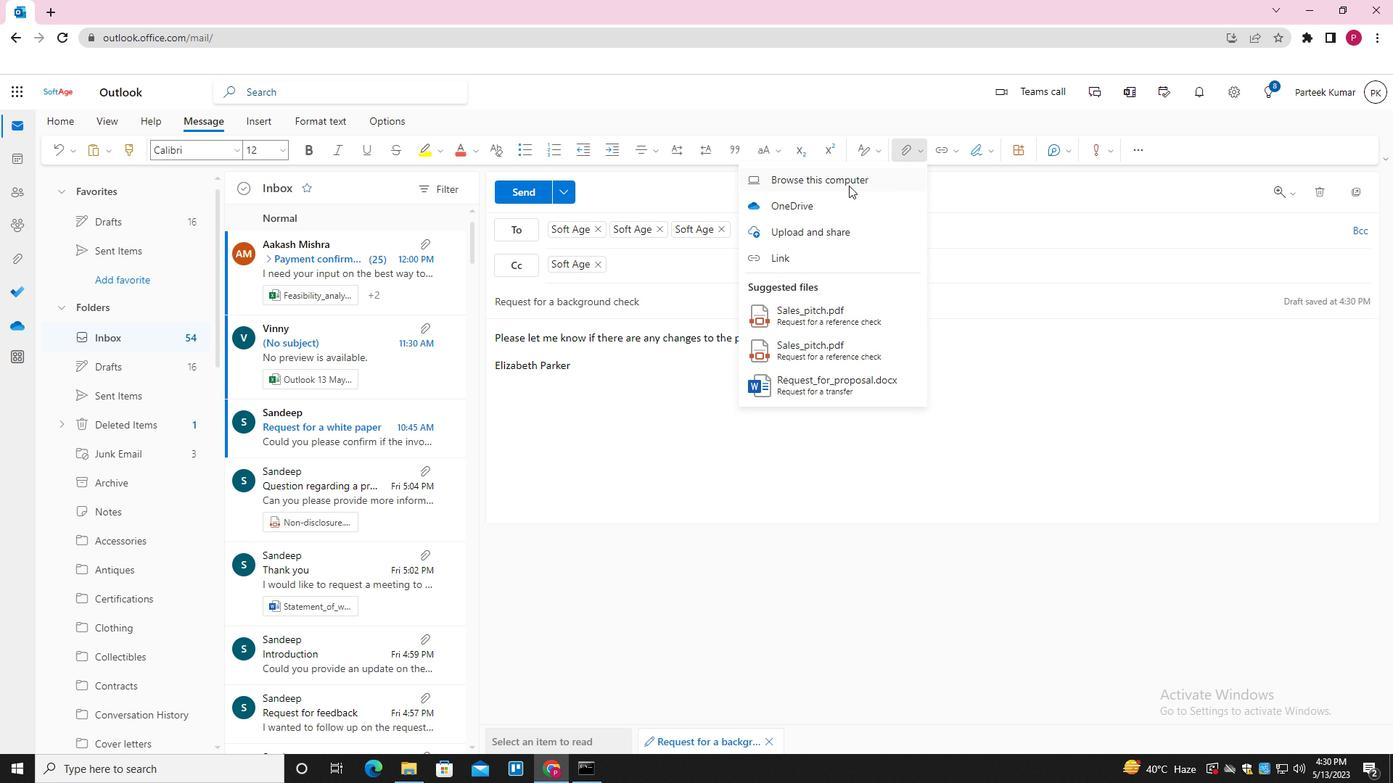 
Action: Mouse pressed left at (847, 184)
Screenshot: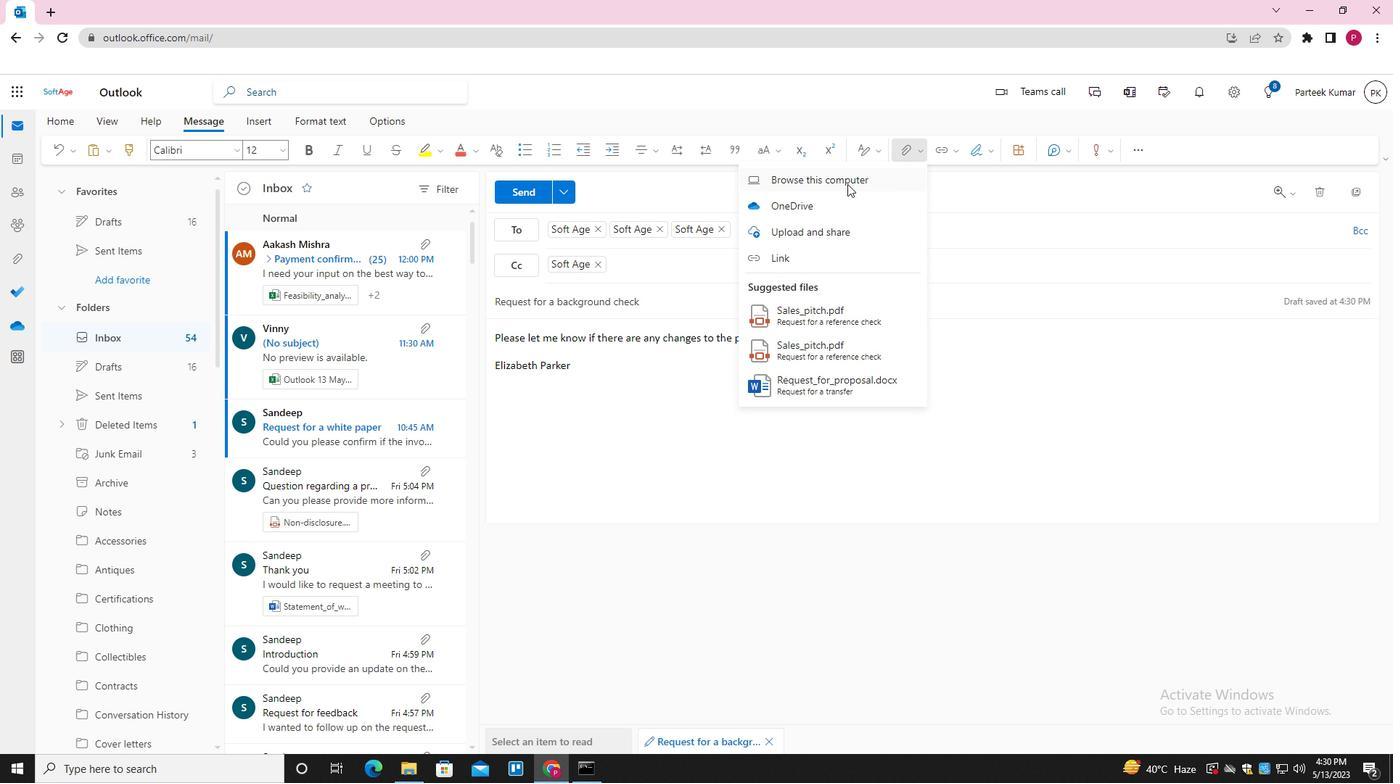 
Action: Mouse moved to (259, 107)
Screenshot: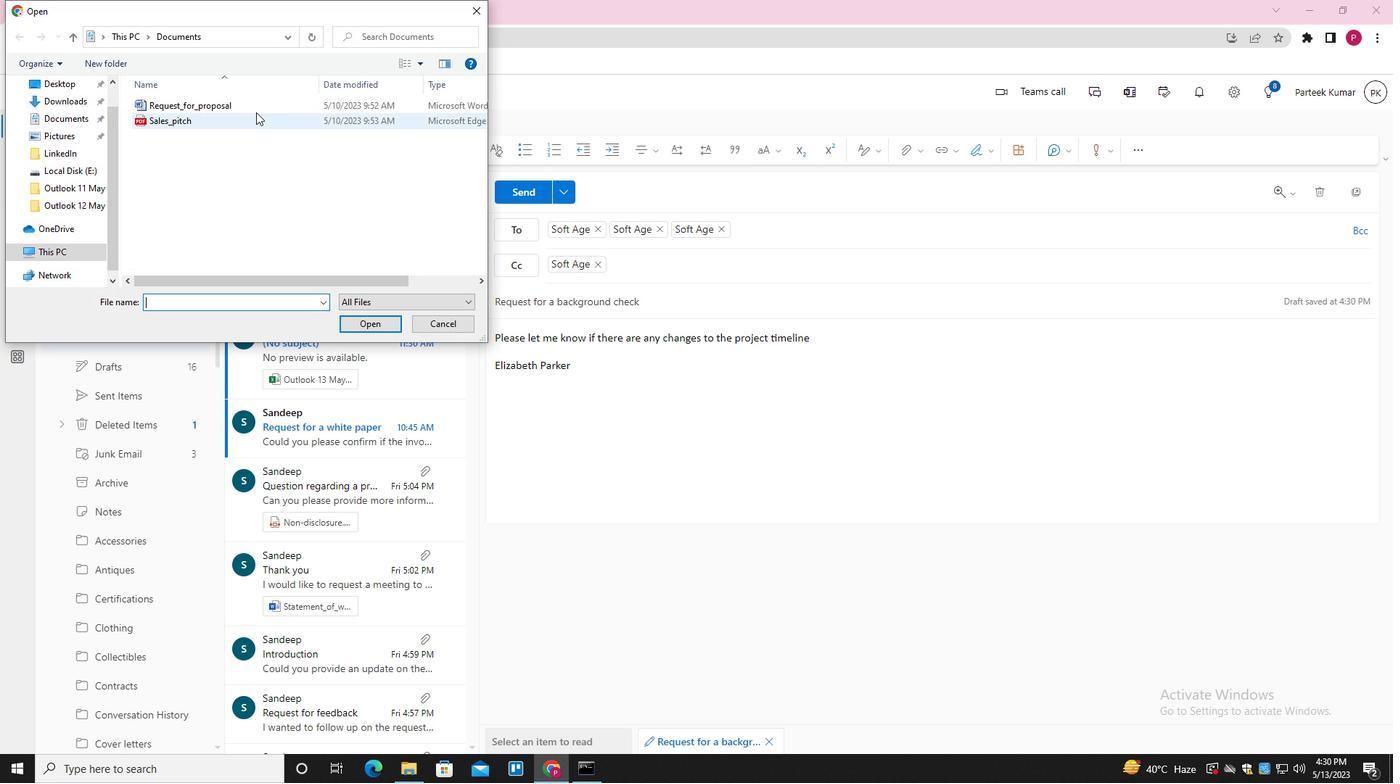 
Action: Mouse pressed left at (259, 107)
Screenshot: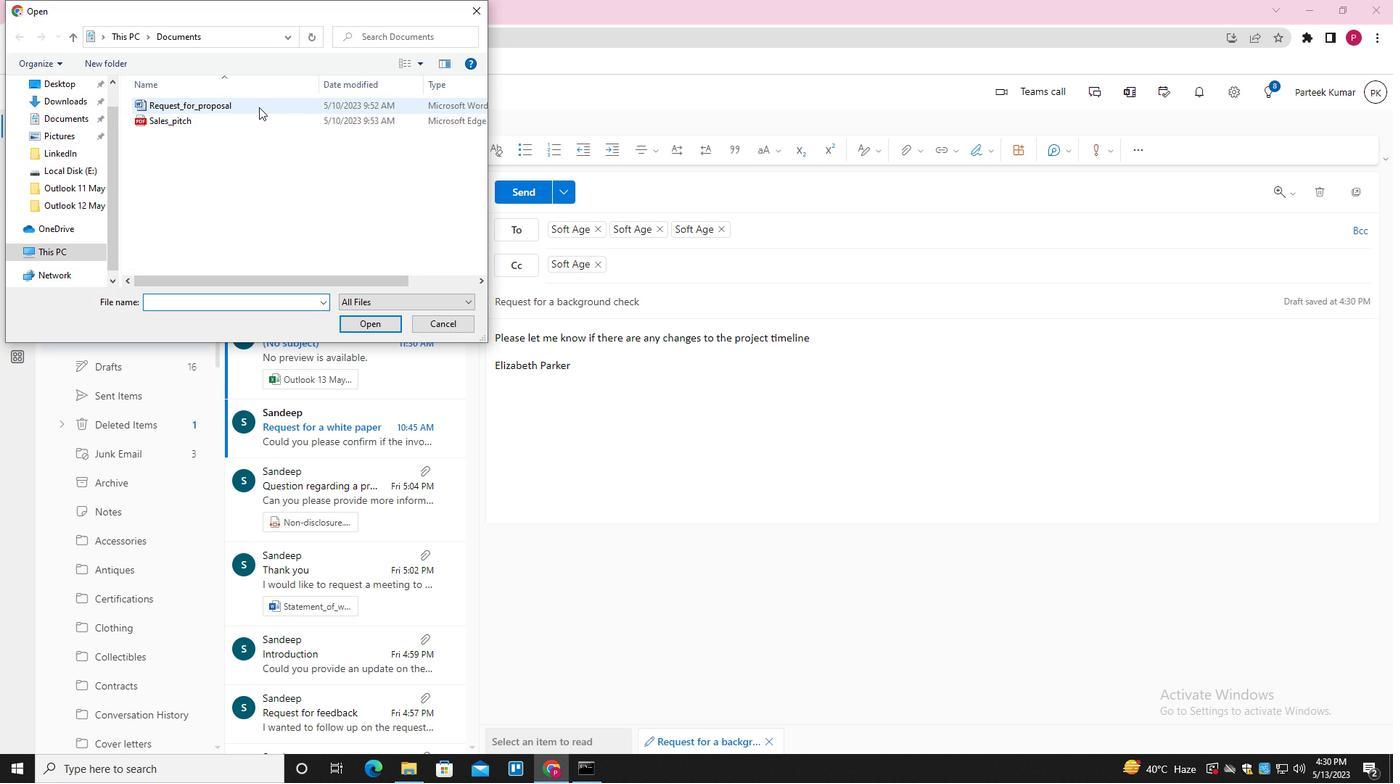 
Action: Key pressed <Key.f2><Key.shift>TECHNICAL<Key.shift_r>_MANUAL<Key.enter>
Screenshot: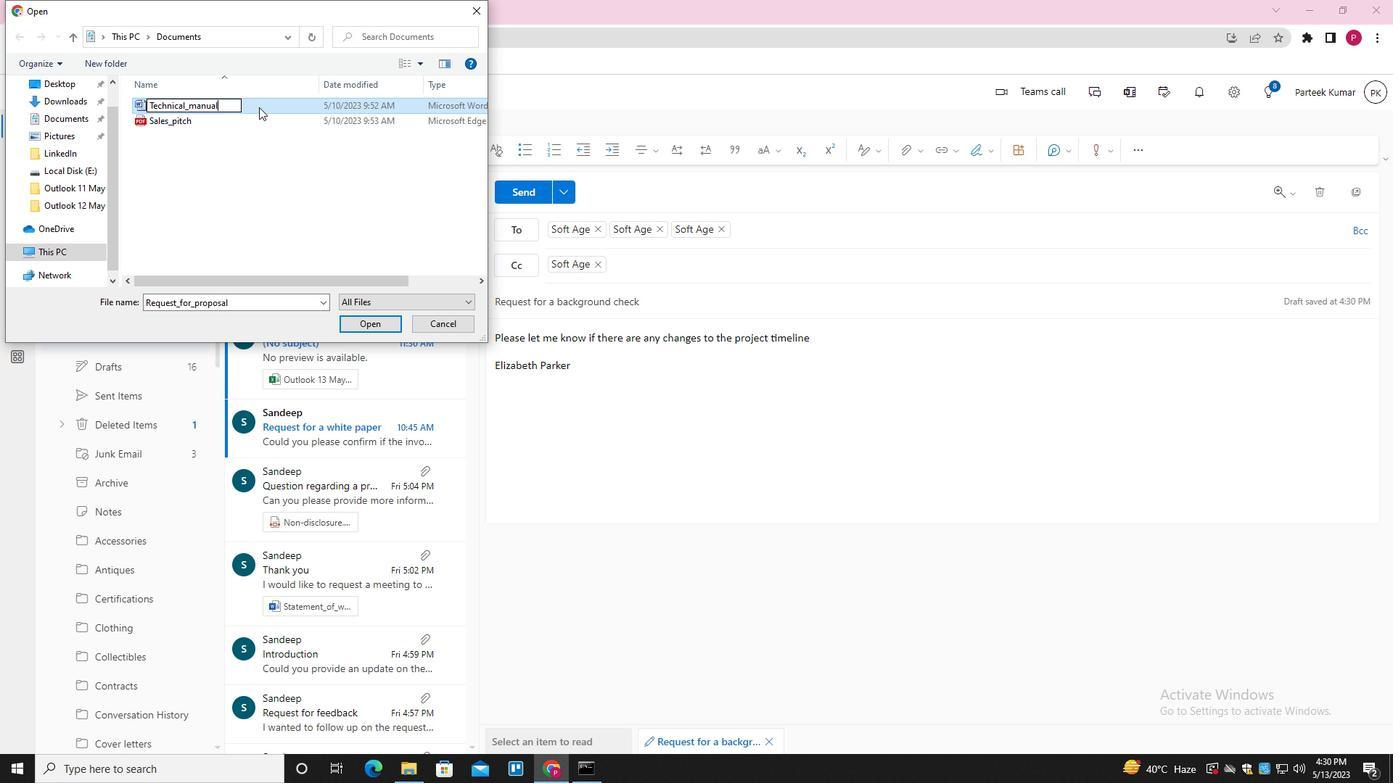 
Action: Mouse pressed left at (259, 107)
Screenshot: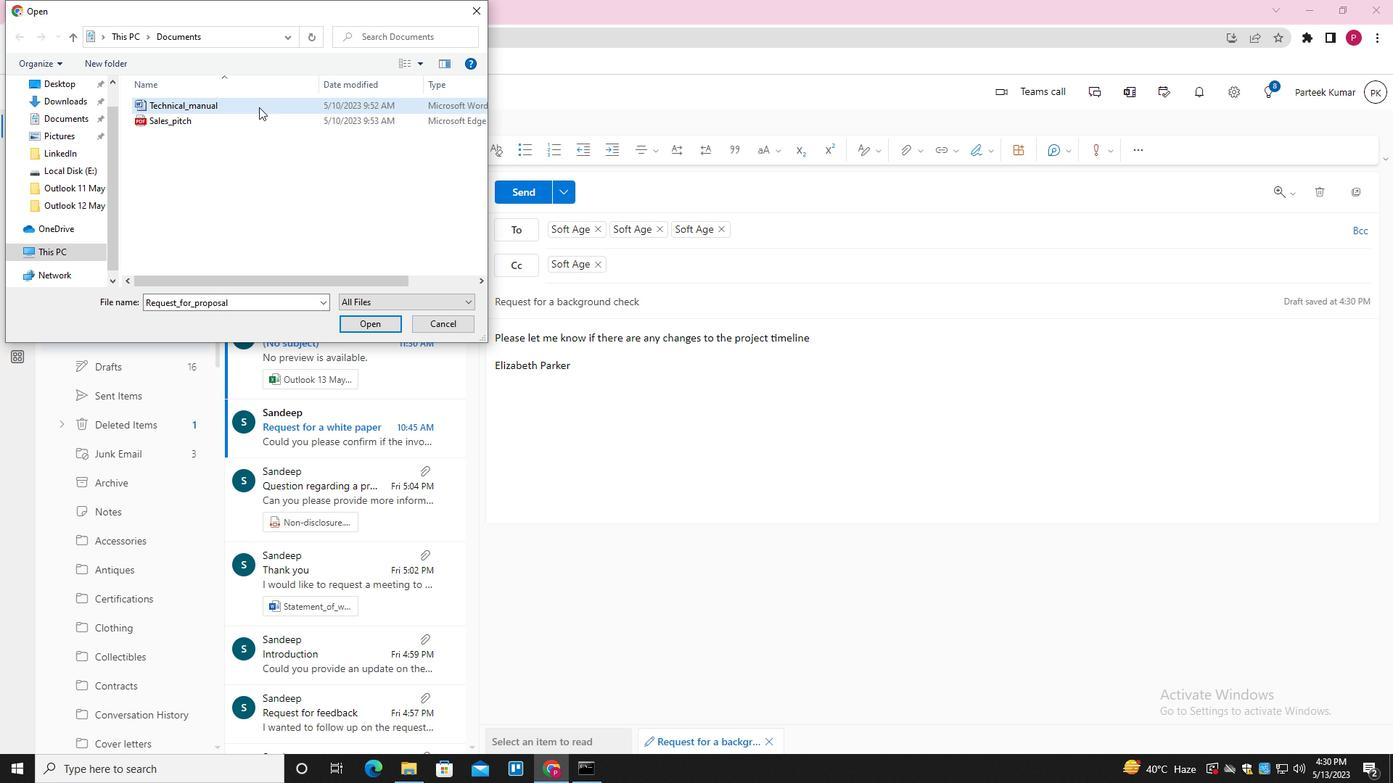 
Action: Mouse moved to (368, 322)
Screenshot: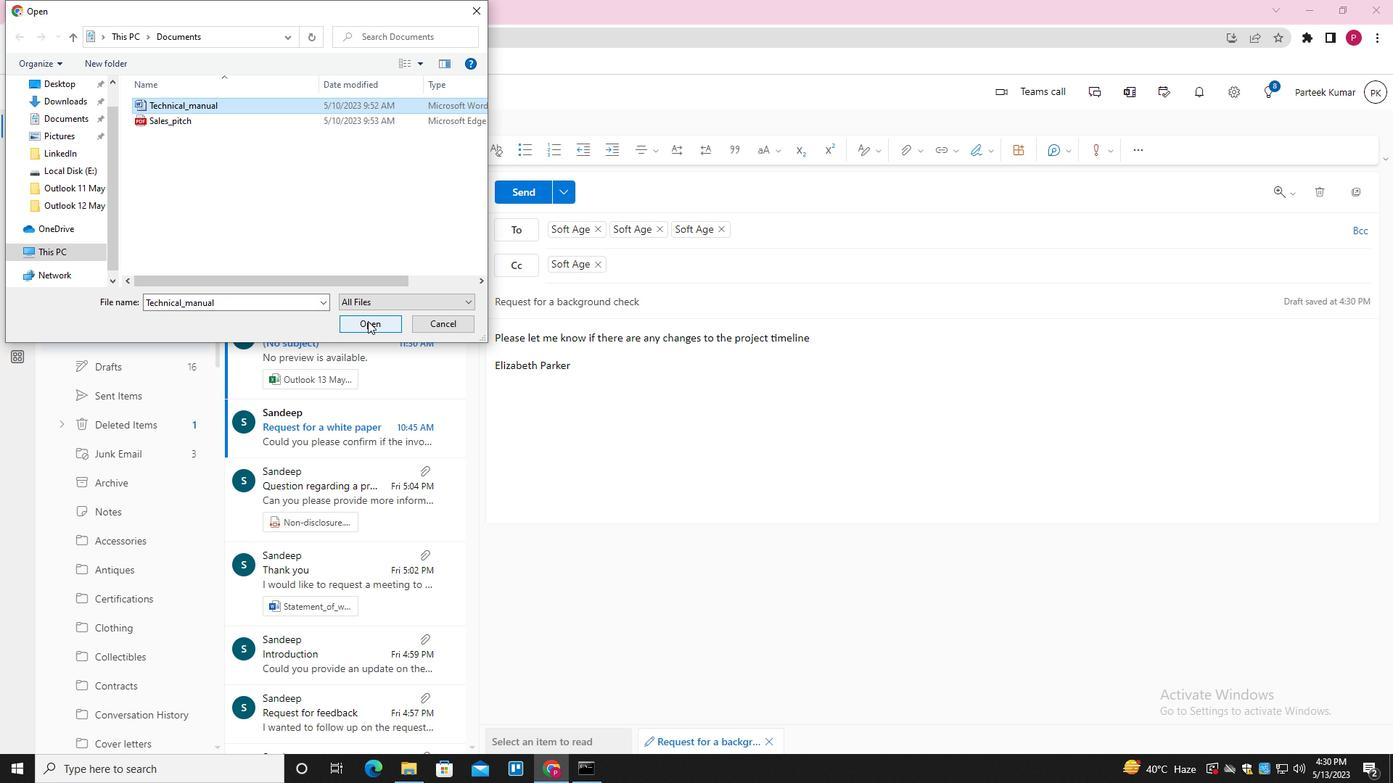 
Action: Mouse pressed left at (368, 322)
Screenshot: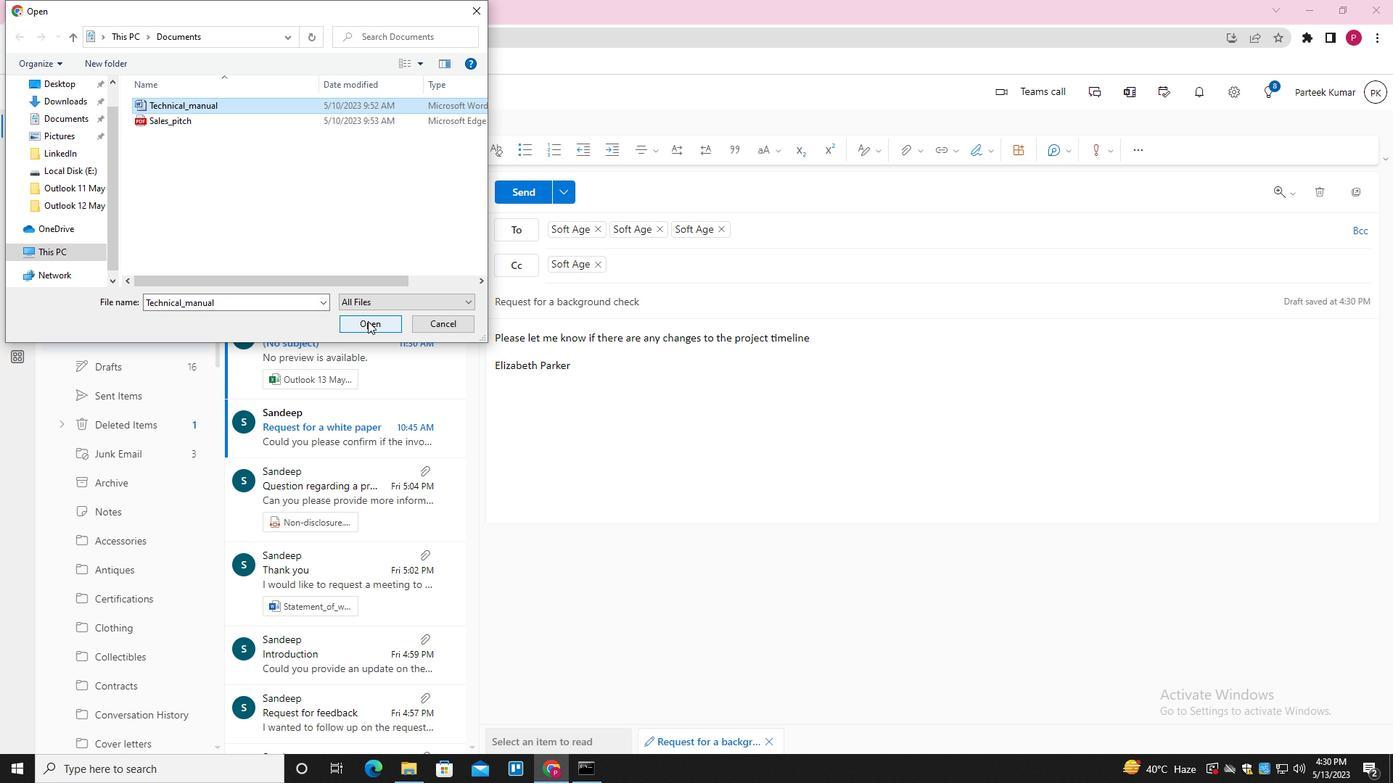 
Action: Mouse moved to (537, 193)
Screenshot: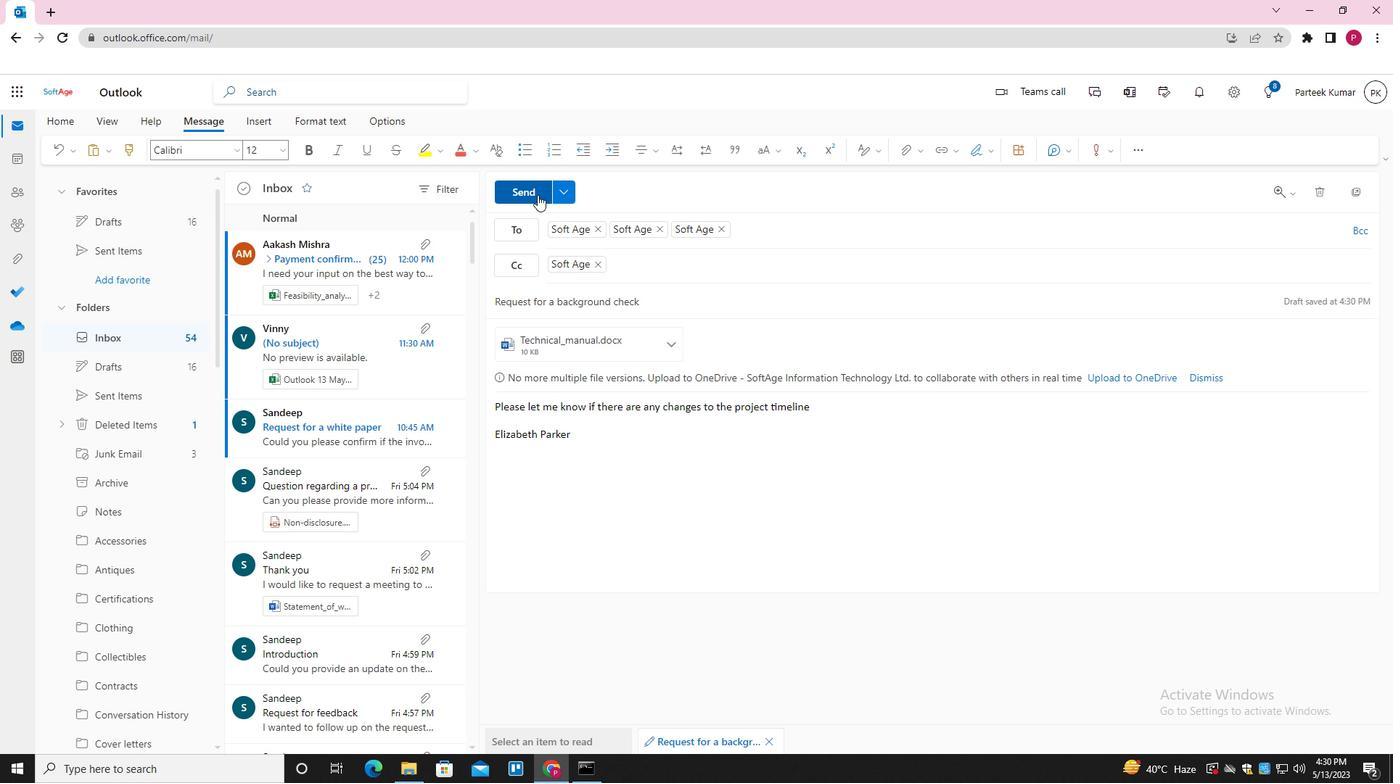 
Action: Mouse pressed left at (537, 193)
Screenshot: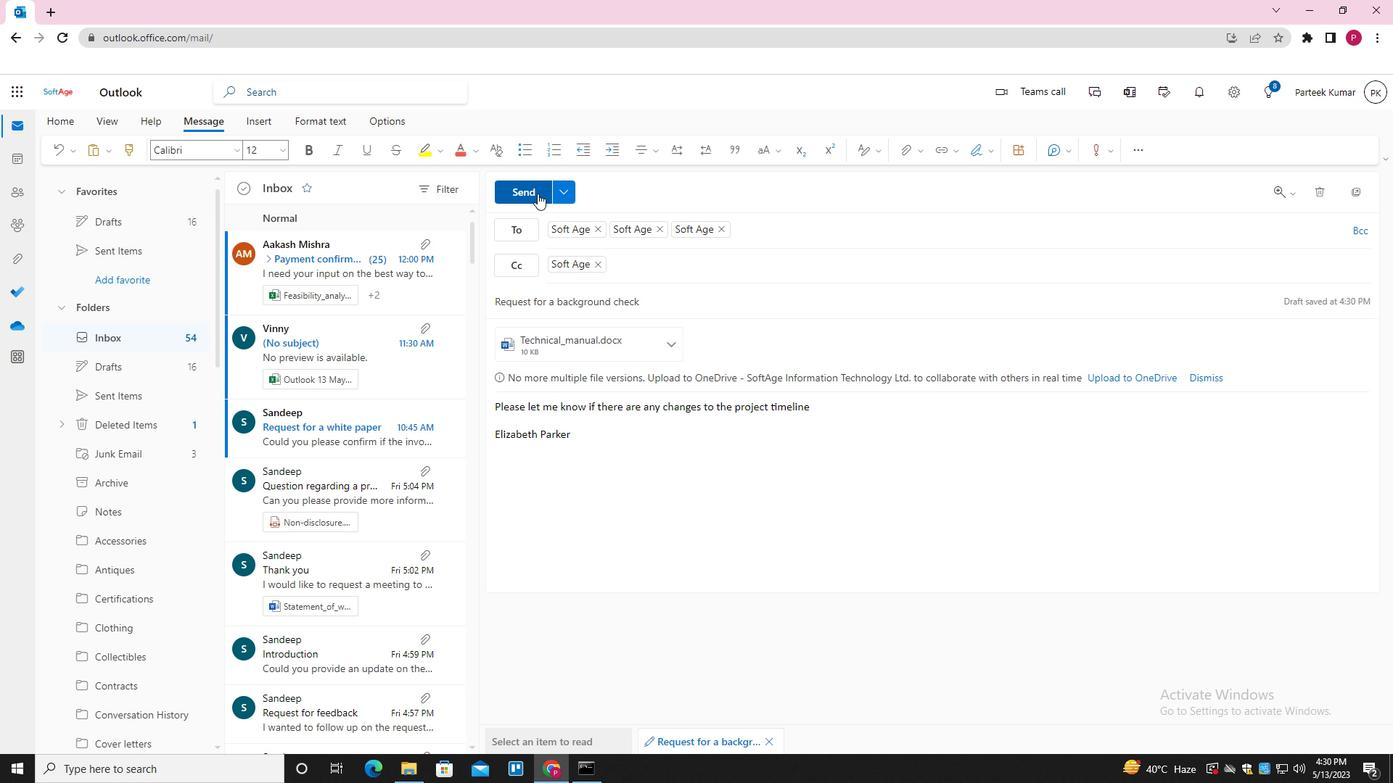 
